 Task: Experiment with the "Phaser" effect on a white noise sample for a sweeping effect.
Action: Mouse moved to (259, 1)
Screenshot: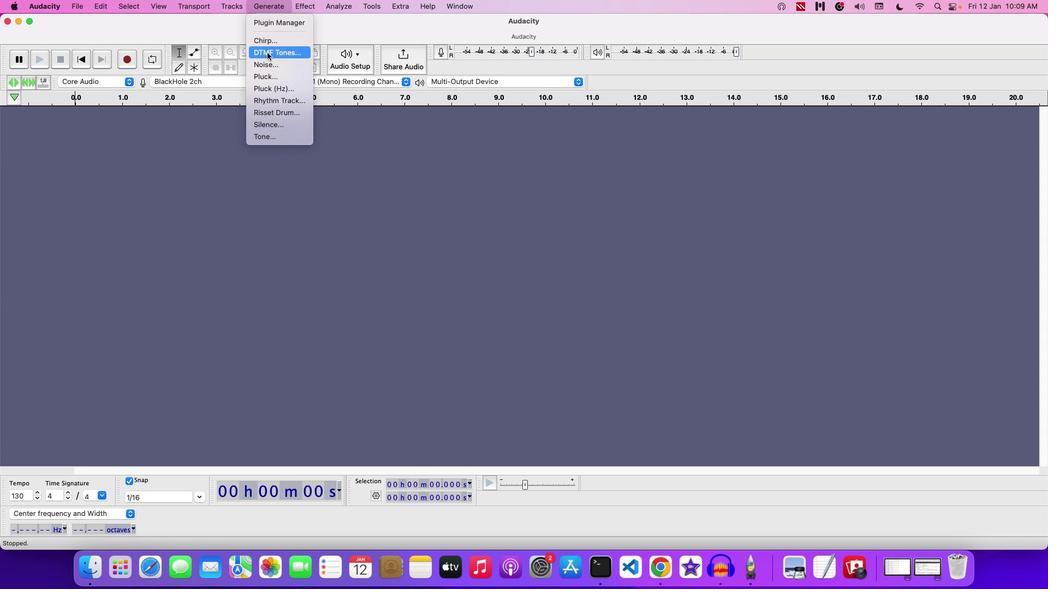 
Action: Mouse pressed left at (259, 1)
Screenshot: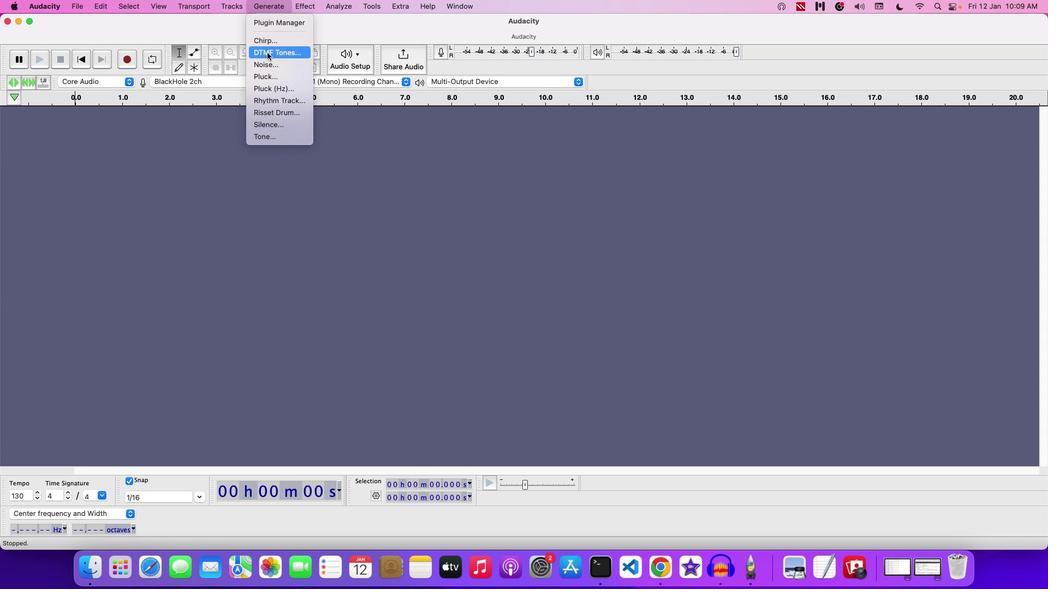 
Action: Mouse moved to (271, 66)
Screenshot: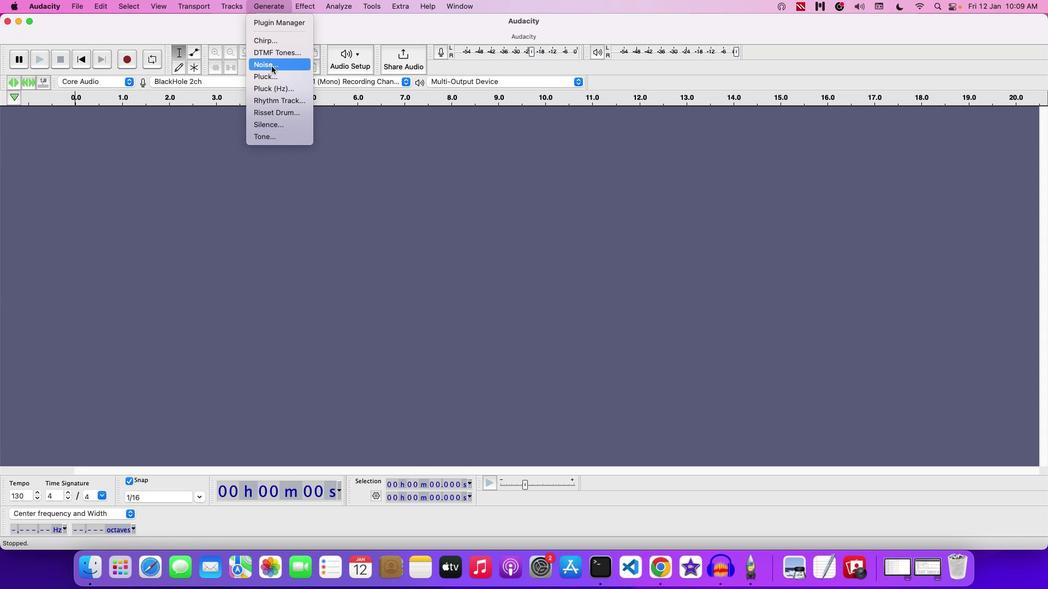
Action: Mouse pressed left at (271, 66)
Screenshot: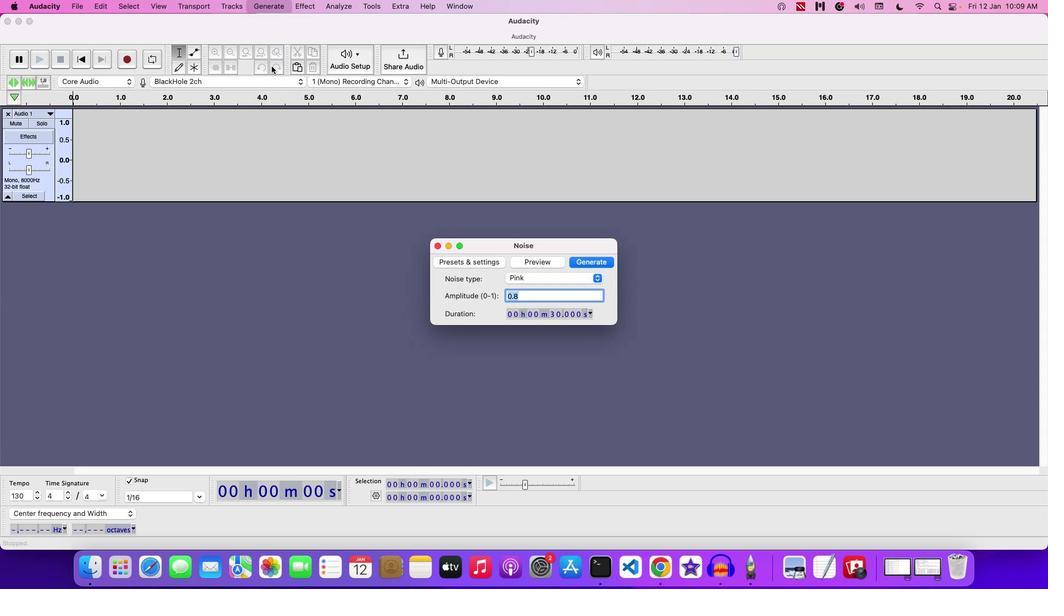 
Action: Mouse moved to (539, 277)
Screenshot: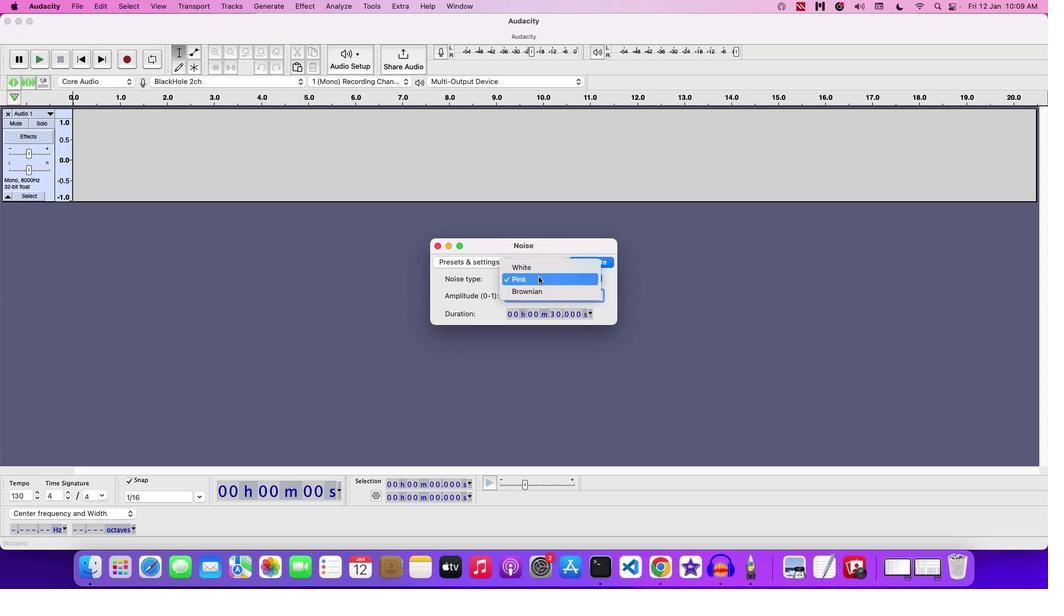 
Action: Mouse pressed left at (539, 277)
Screenshot: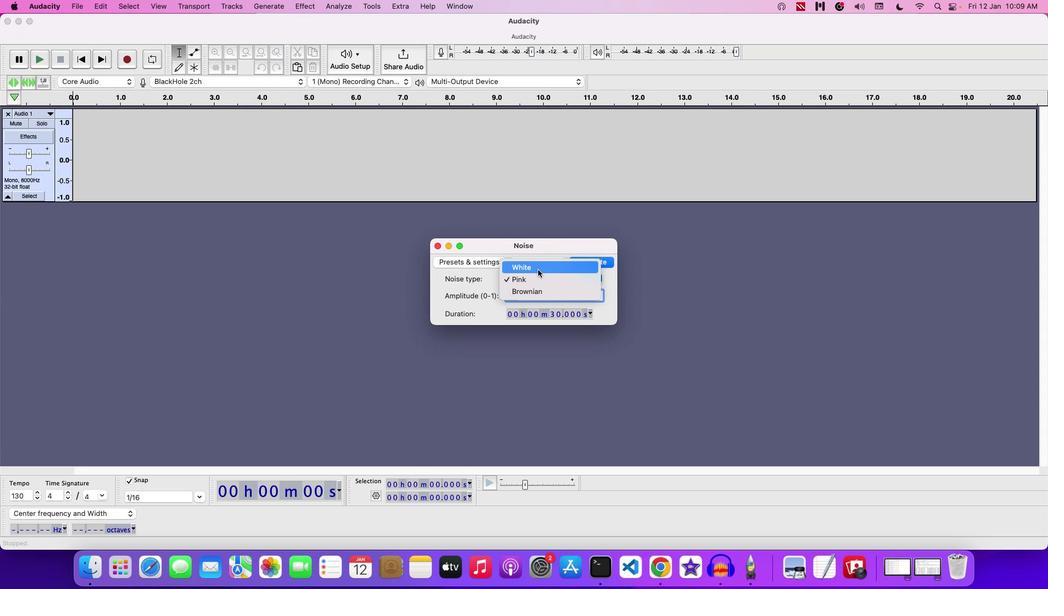 
Action: Mouse moved to (538, 269)
Screenshot: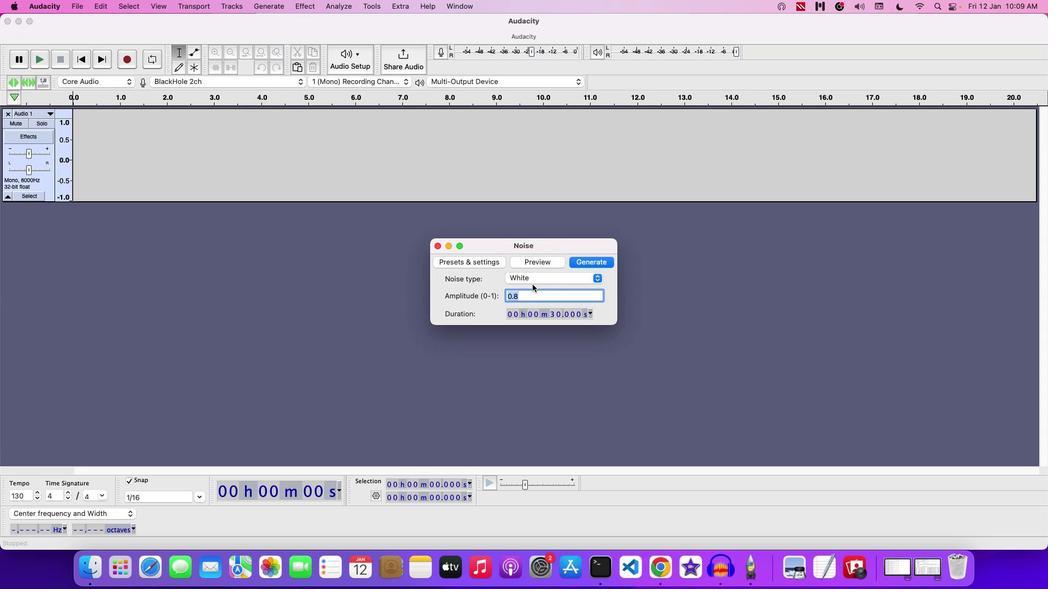 
Action: Mouse pressed left at (538, 269)
Screenshot: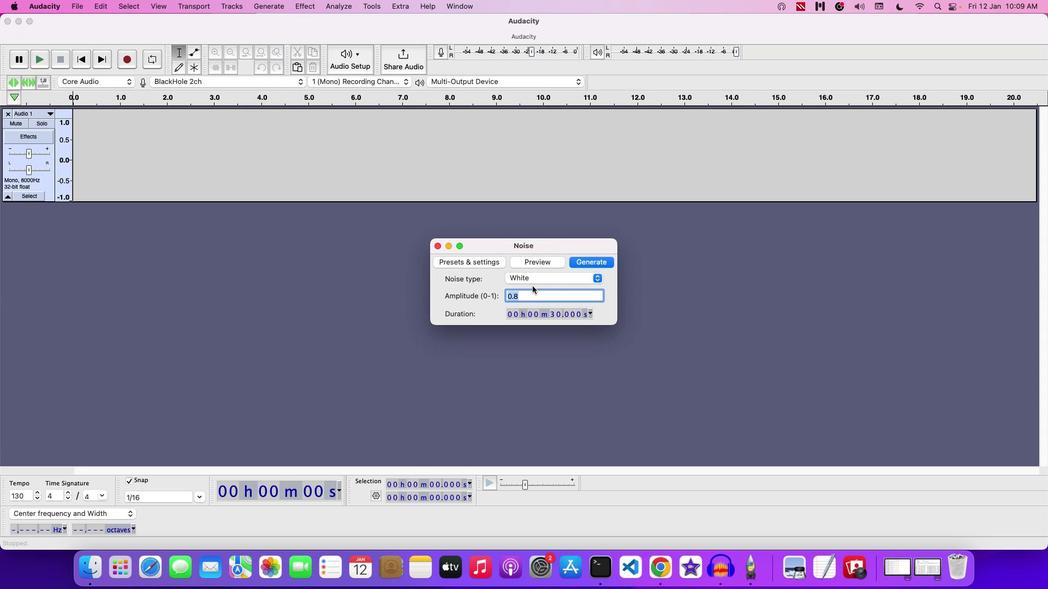 
Action: Mouse moved to (590, 264)
Screenshot: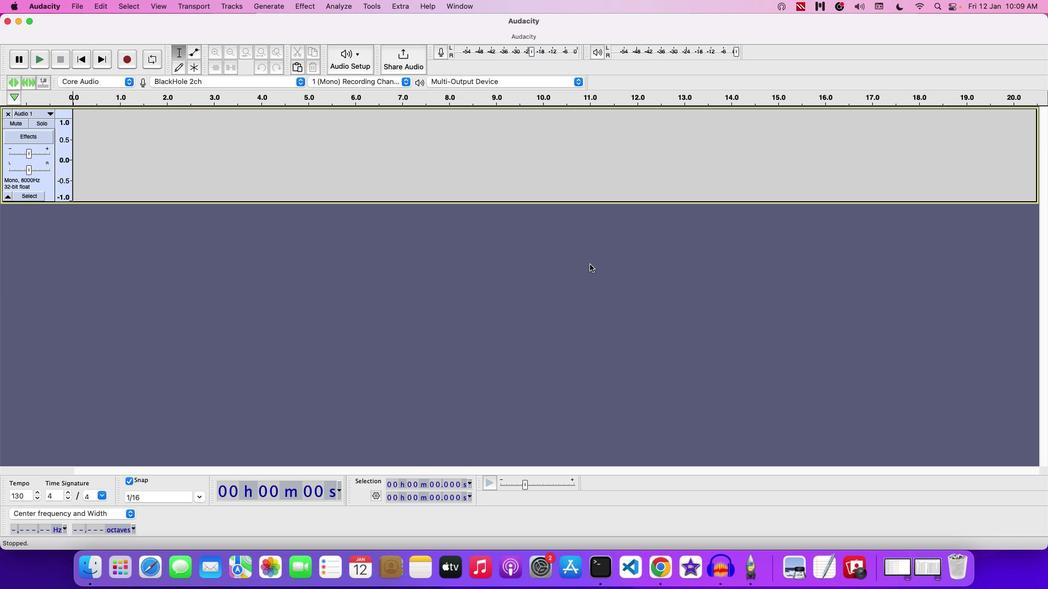 
Action: Mouse pressed left at (590, 264)
Screenshot: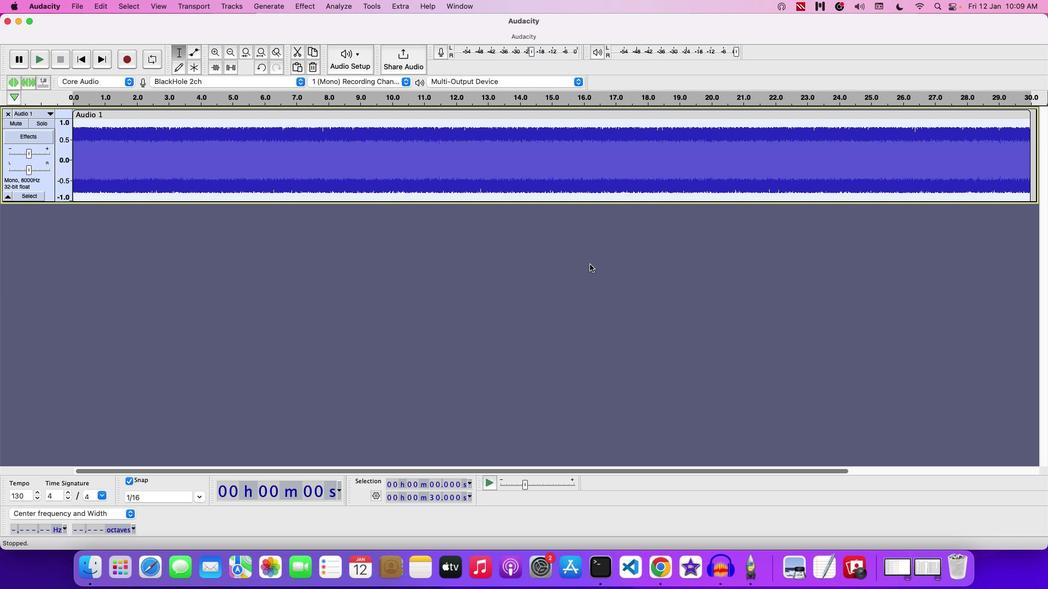 
Action: Mouse moved to (22, 151)
Screenshot: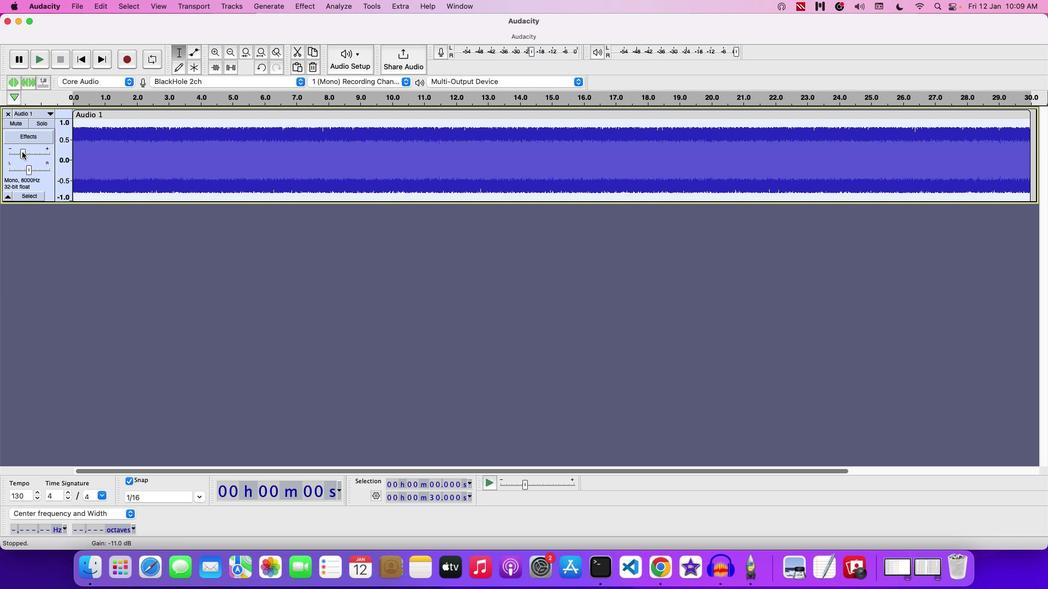
Action: Mouse pressed left at (22, 151)
Screenshot: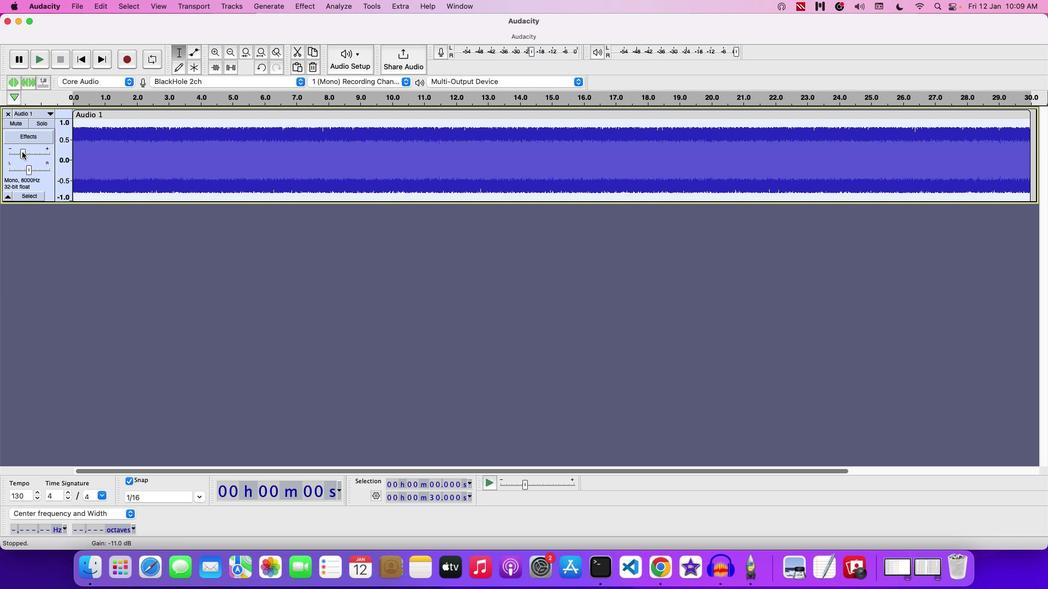 
Action: Mouse moved to (22, 151)
Screenshot: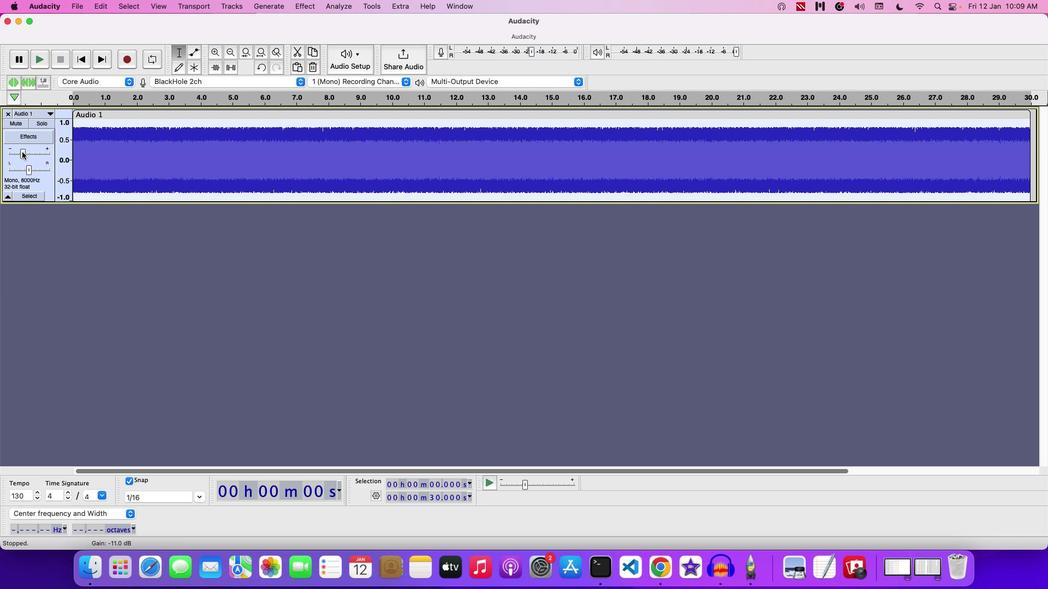 
Action: Key pressed Key.spaceKey.space
Screenshot: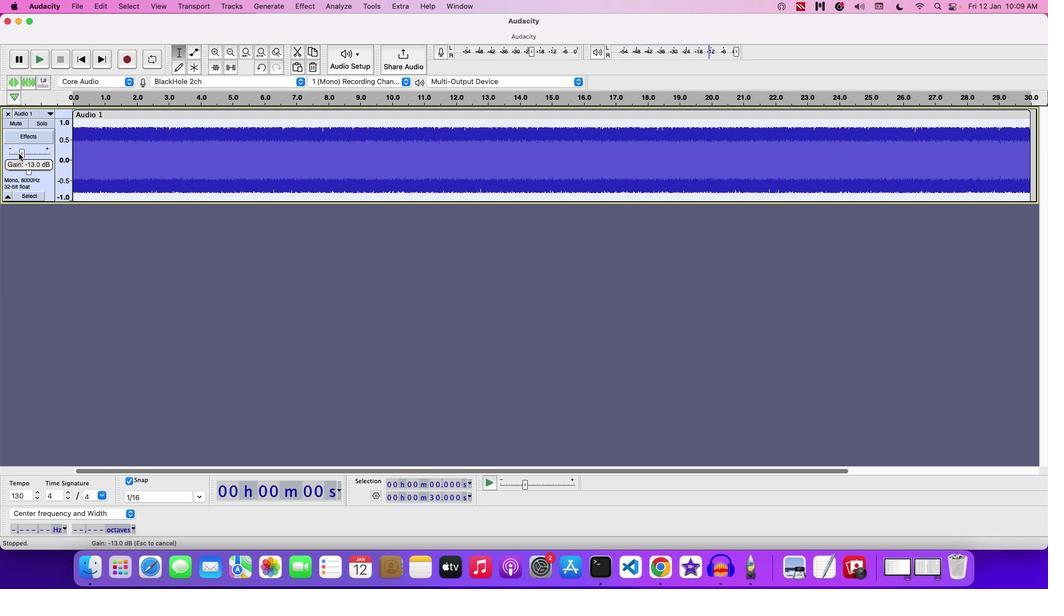 
Action: Mouse pressed left at (22, 151)
Screenshot: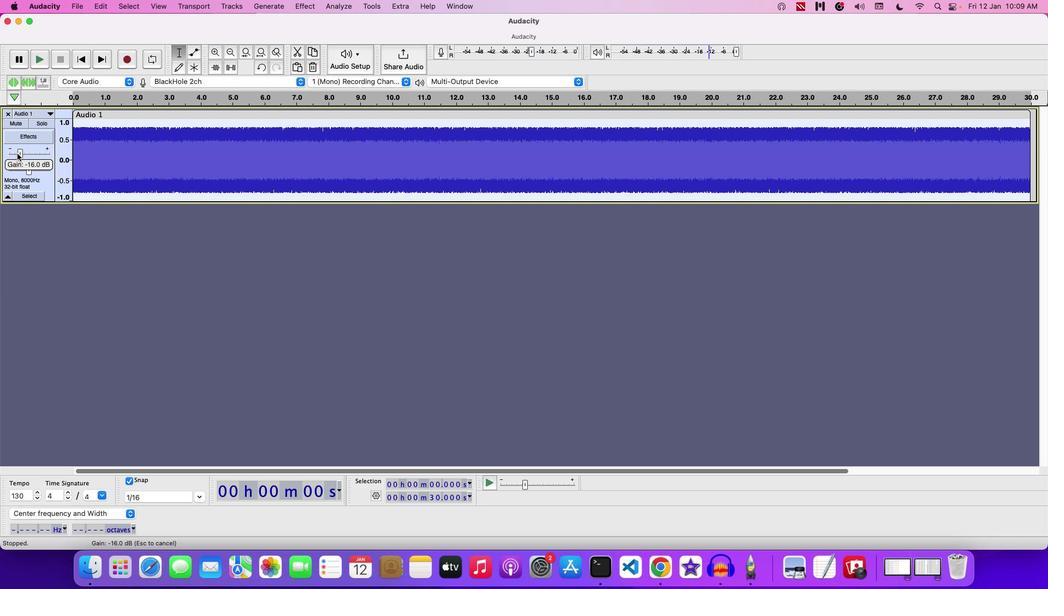 
Action: Mouse moved to (16, 154)
Screenshot: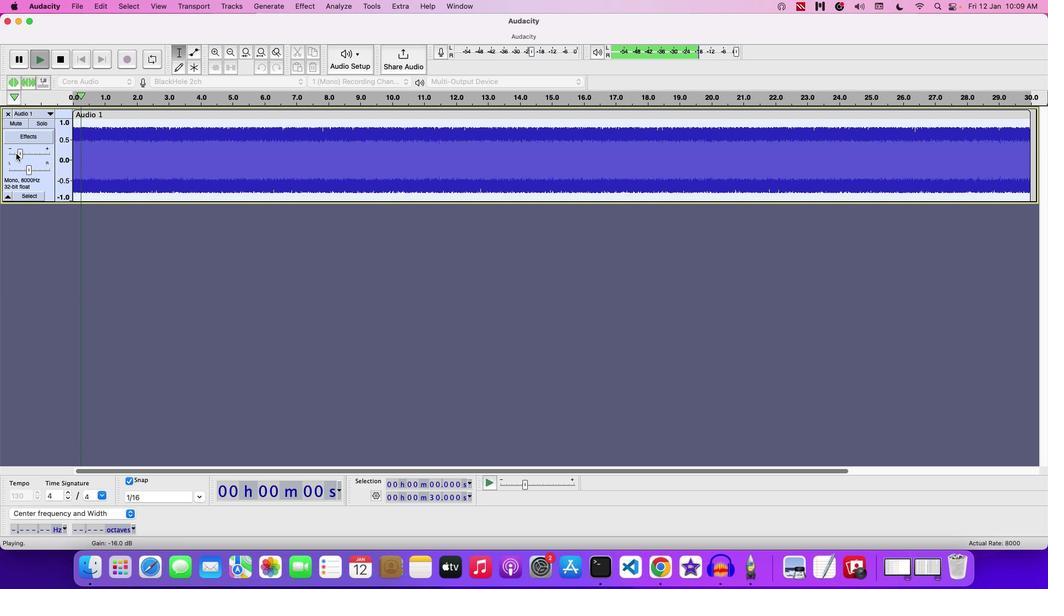 
Action: Key pressed Key.space
Screenshot: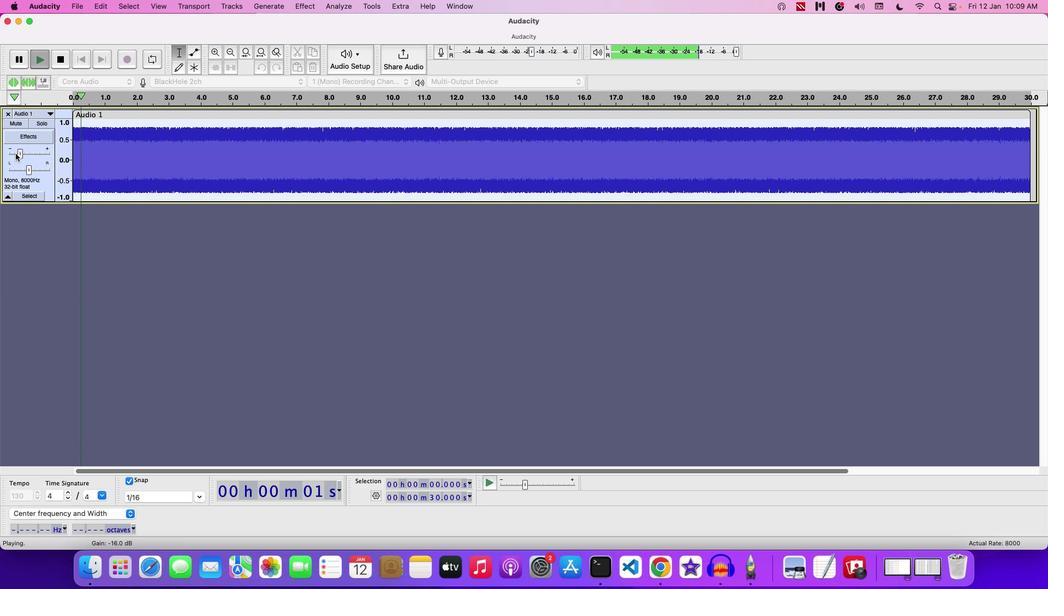 
Action: Mouse moved to (17, 152)
Screenshot: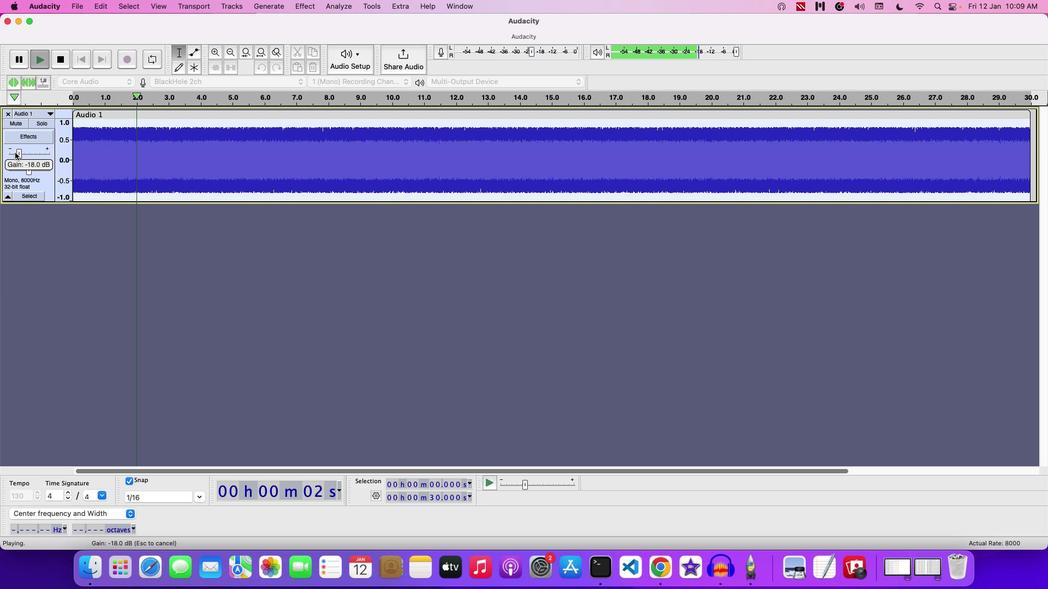 
Action: Mouse pressed left at (17, 152)
Screenshot: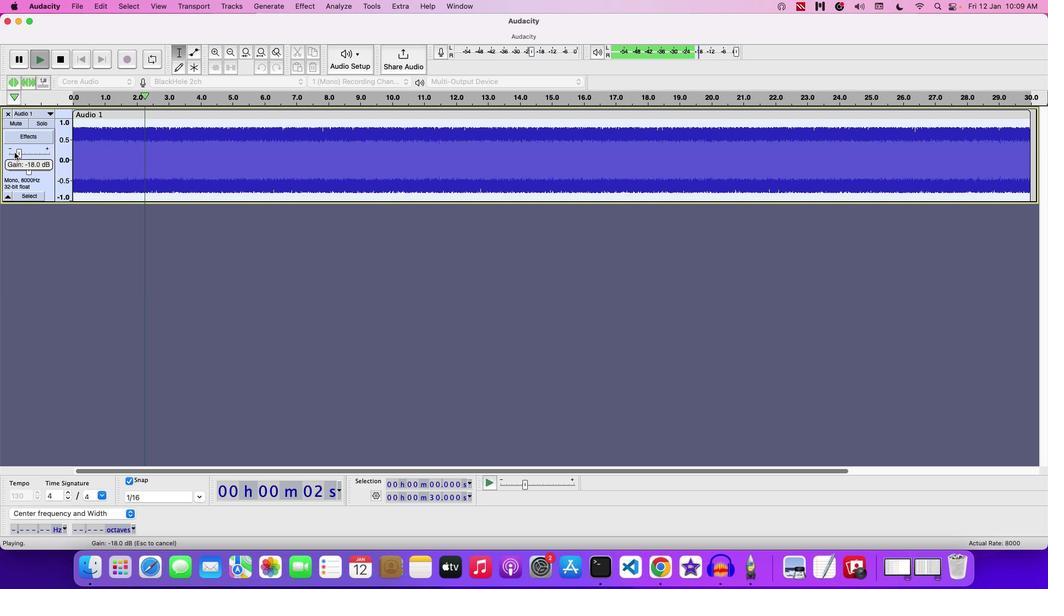 
Action: Mouse moved to (135, 160)
Screenshot: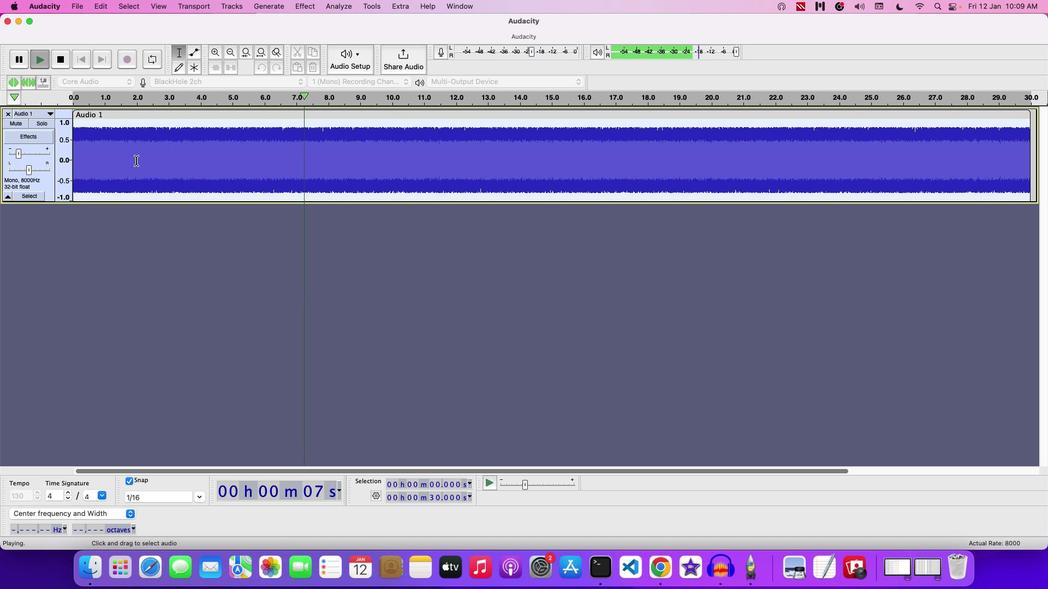 
Action: Mouse pressed left at (135, 160)
Screenshot: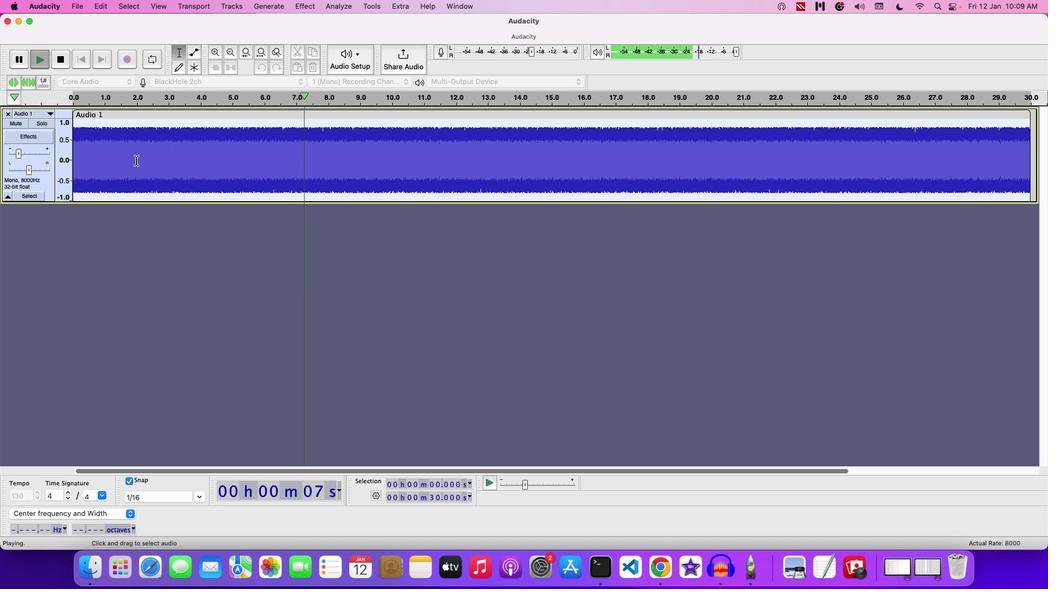 
Action: Mouse pressed left at (135, 160)
Screenshot: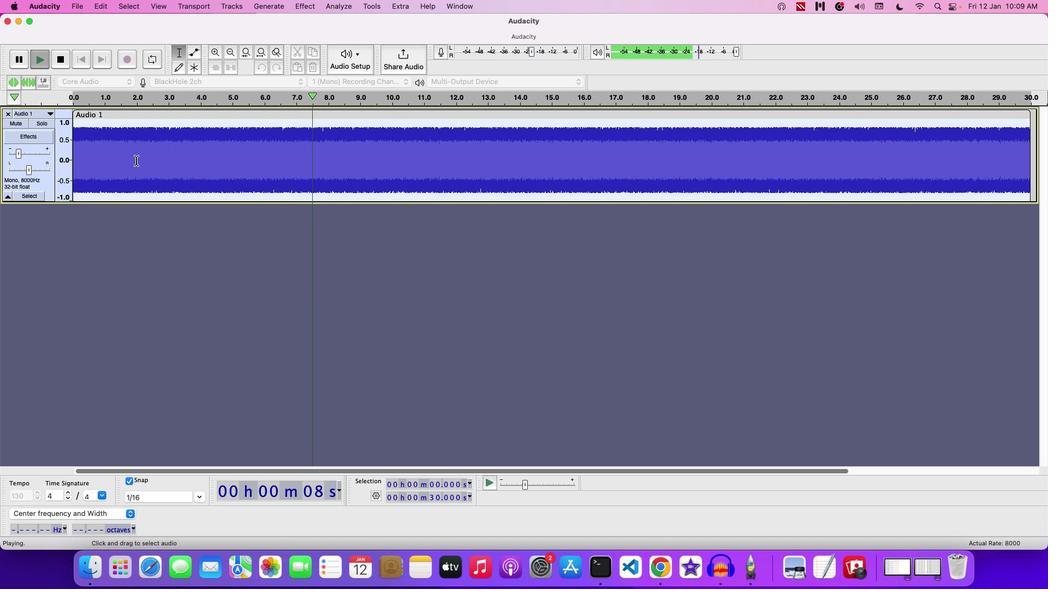 
Action: Key pressed Key.space
Screenshot: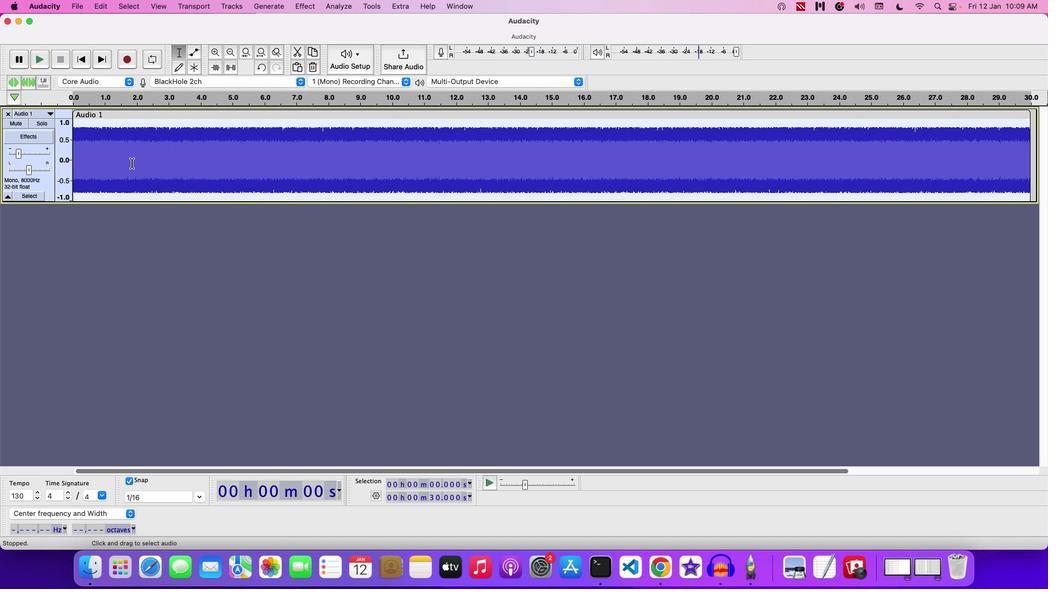 
Action: Mouse moved to (304, 4)
Screenshot: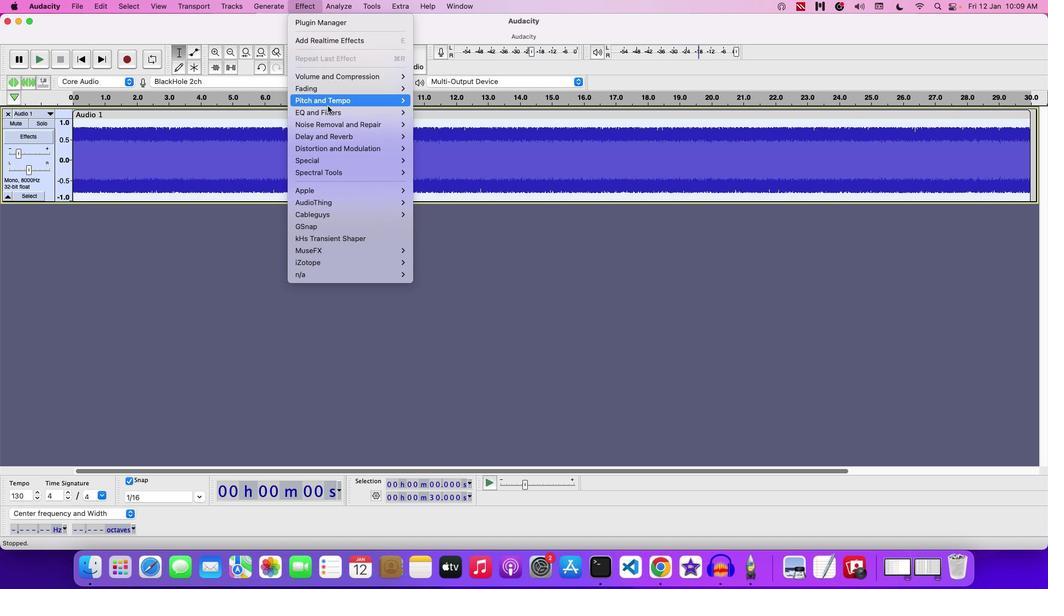 
Action: Mouse pressed left at (304, 4)
Screenshot: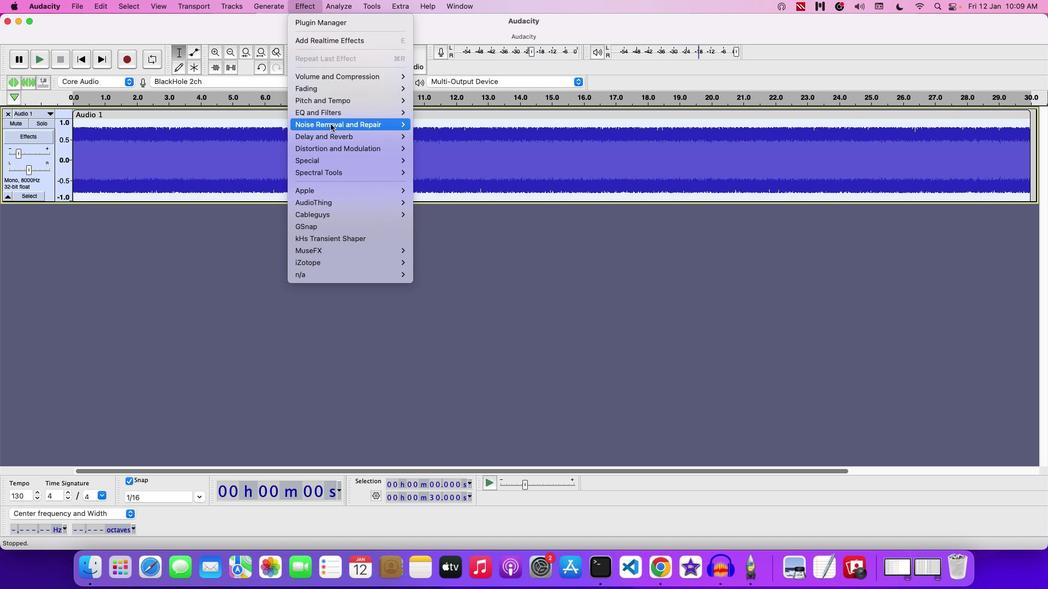 
Action: Mouse moved to (439, 157)
Screenshot: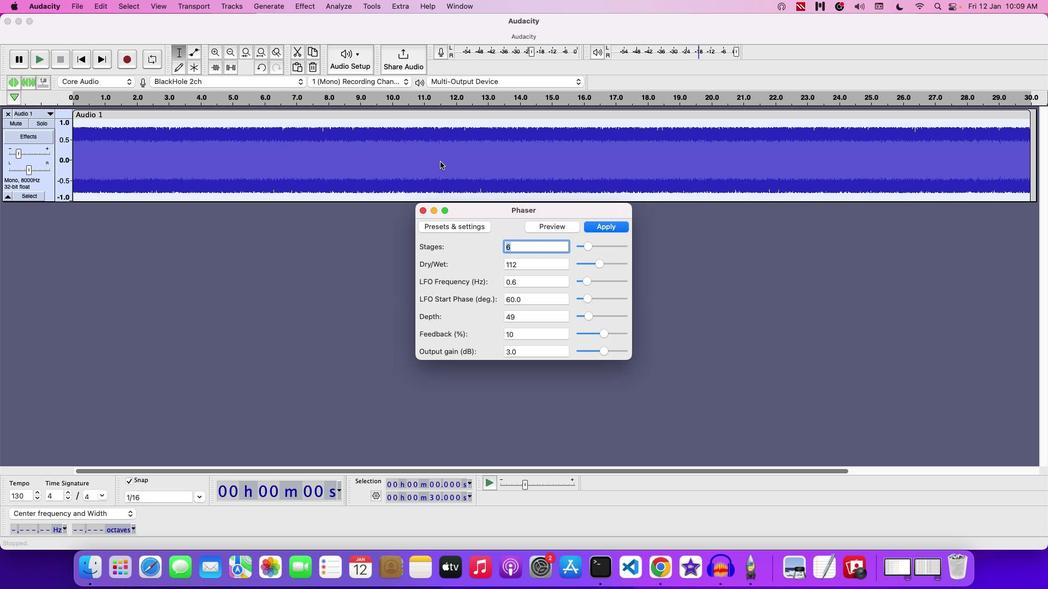 
Action: Mouse pressed left at (439, 157)
Screenshot: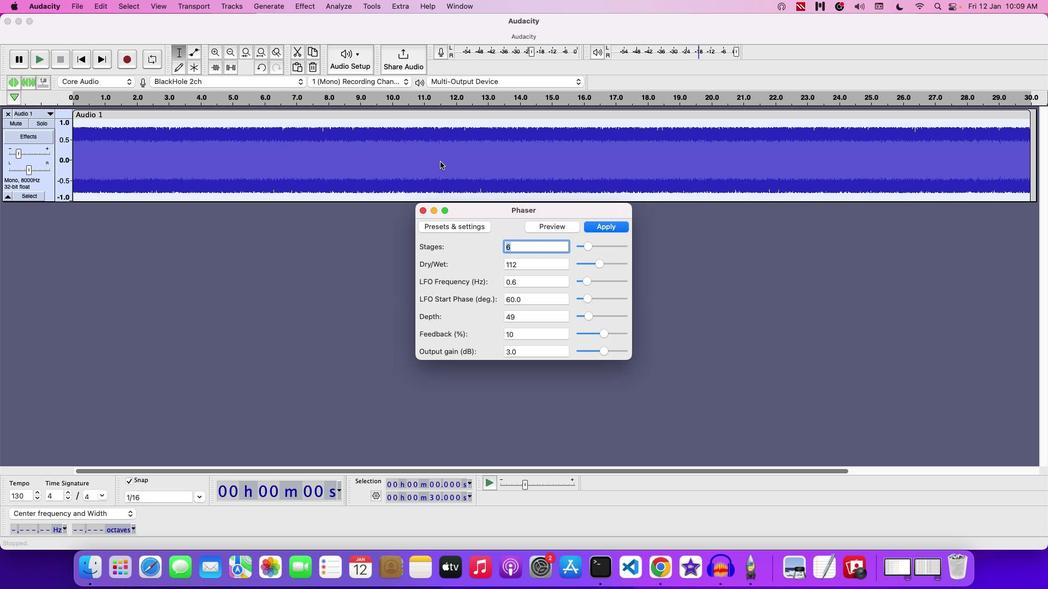 
Action: Mouse moved to (588, 247)
Screenshot: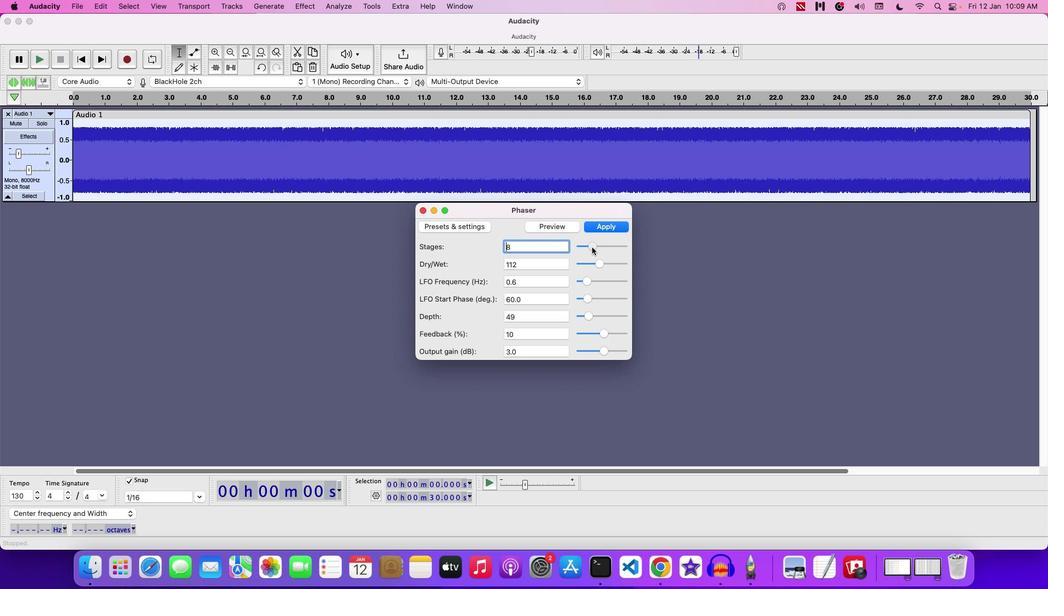 
Action: Mouse pressed left at (588, 247)
Screenshot: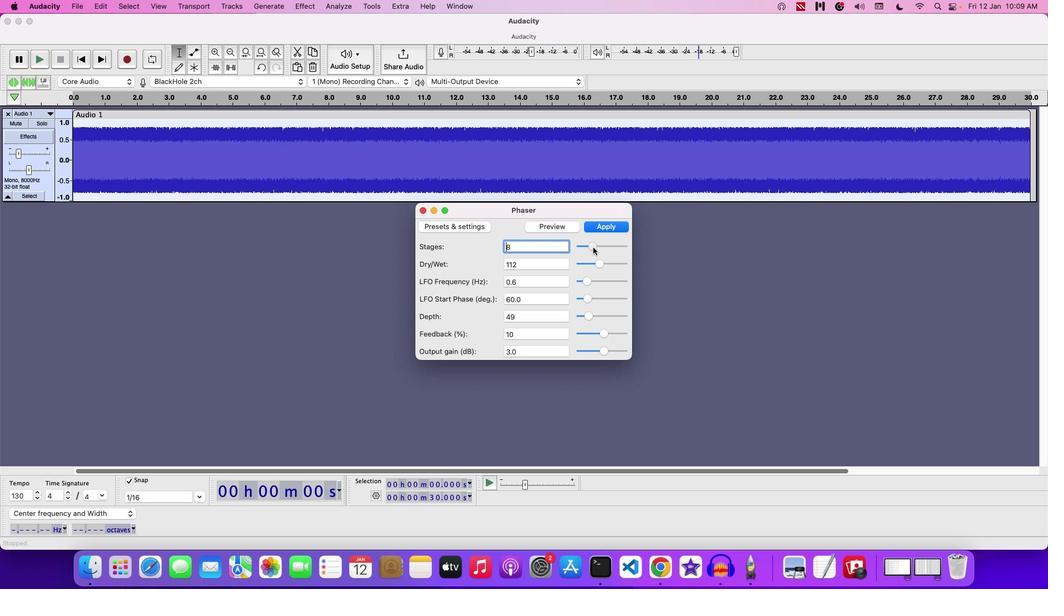 
Action: Mouse moved to (568, 223)
Screenshot: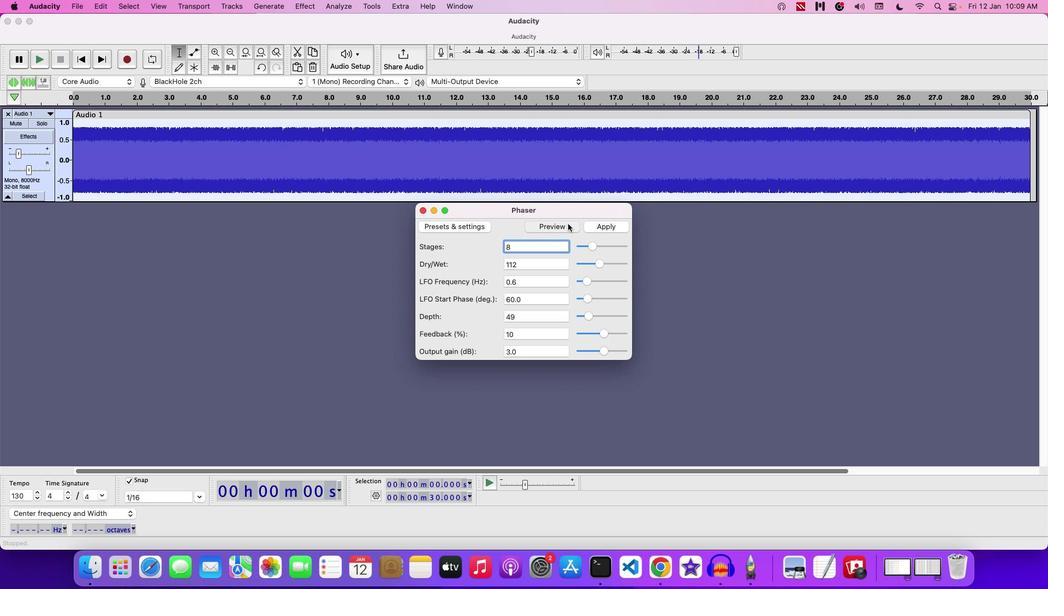 
Action: Mouse pressed left at (568, 223)
Screenshot: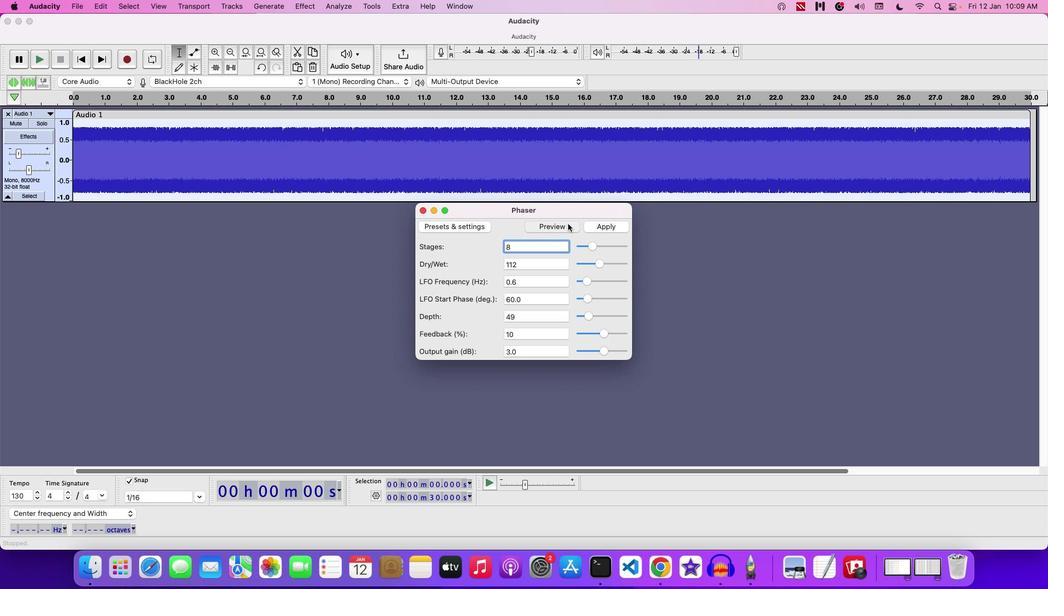 
Action: Mouse moved to (540, 322)
Screenshot: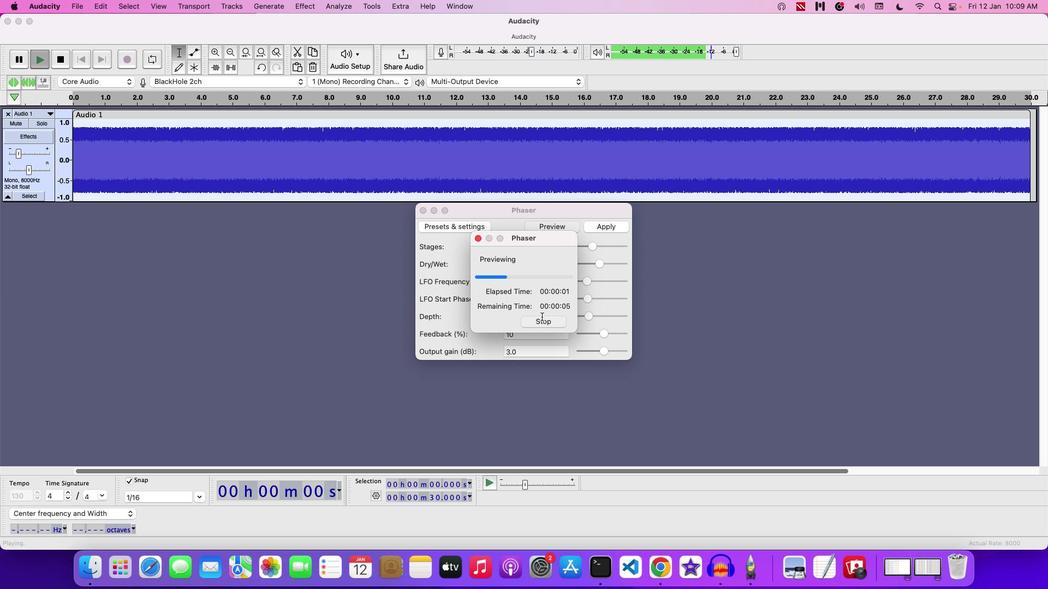 
Action: Mouse pressed left at (540, 322)
Screenshot: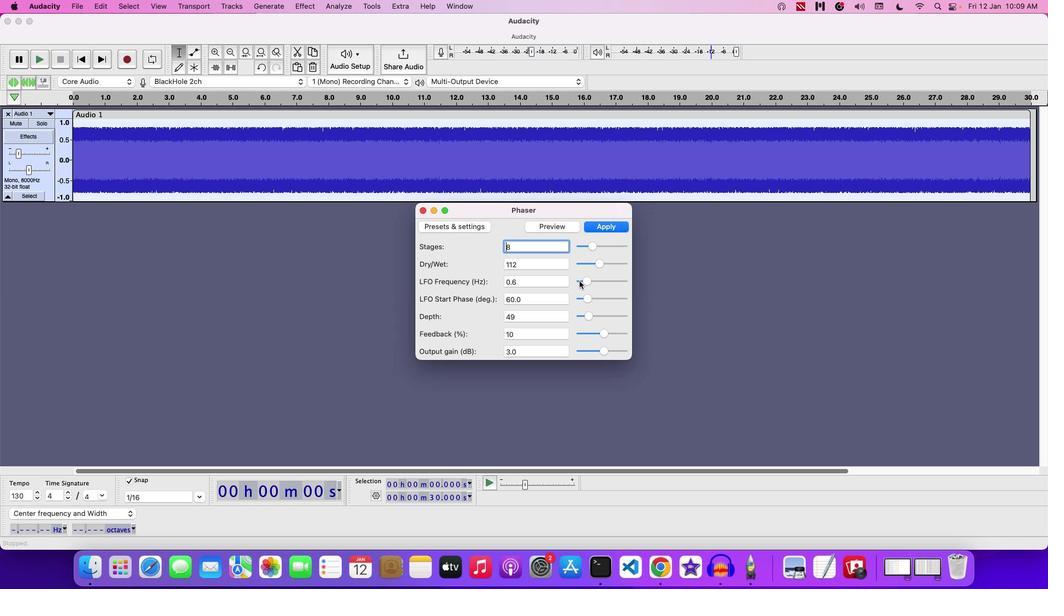 
Action: Mouse moved to (592, 351)
Screenshot: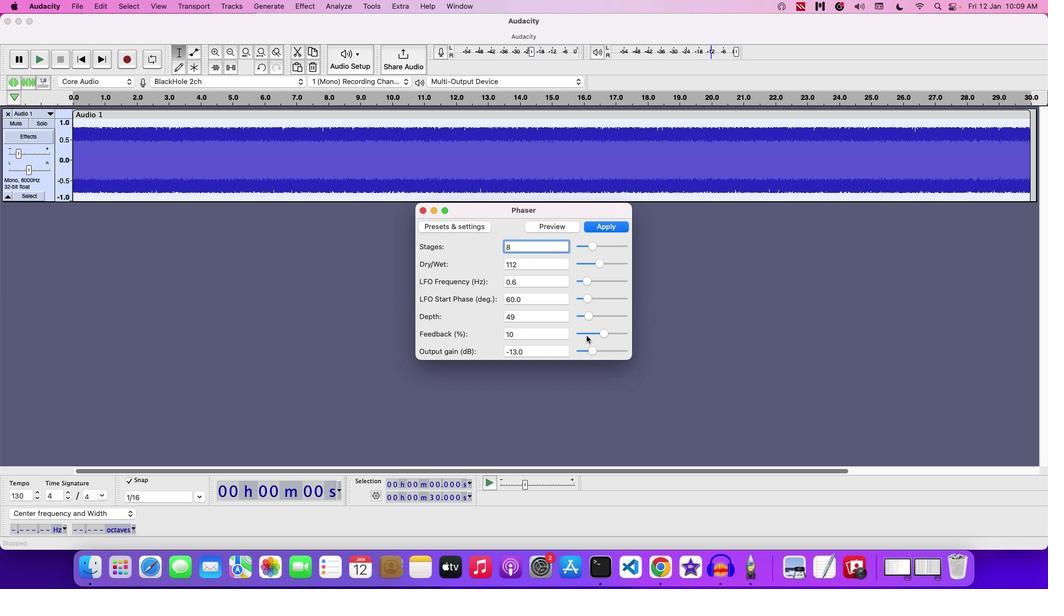 
Action: Mouse pressed left at (592, 351)
Screenshot: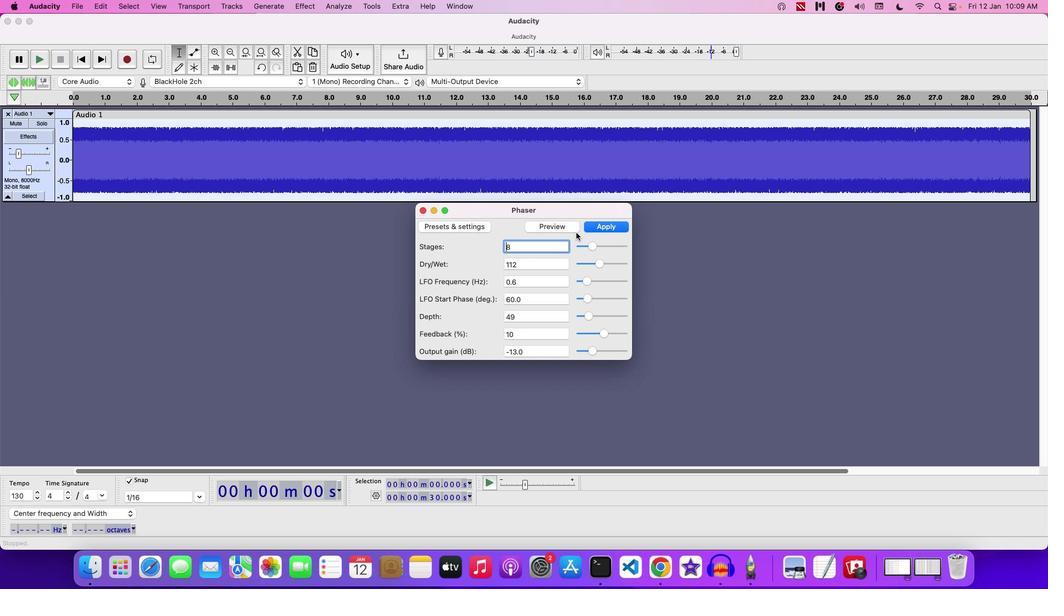 
Action: Mouse moved to (574, 223)
Screenshot: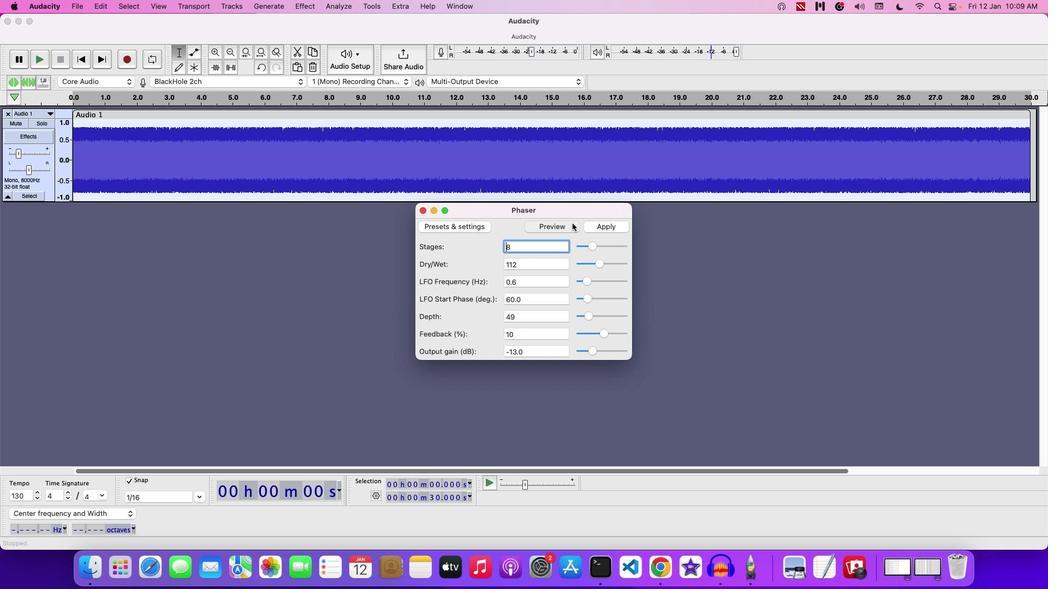 
Action: Mouse pressed left at (574, 223)
Screenshot: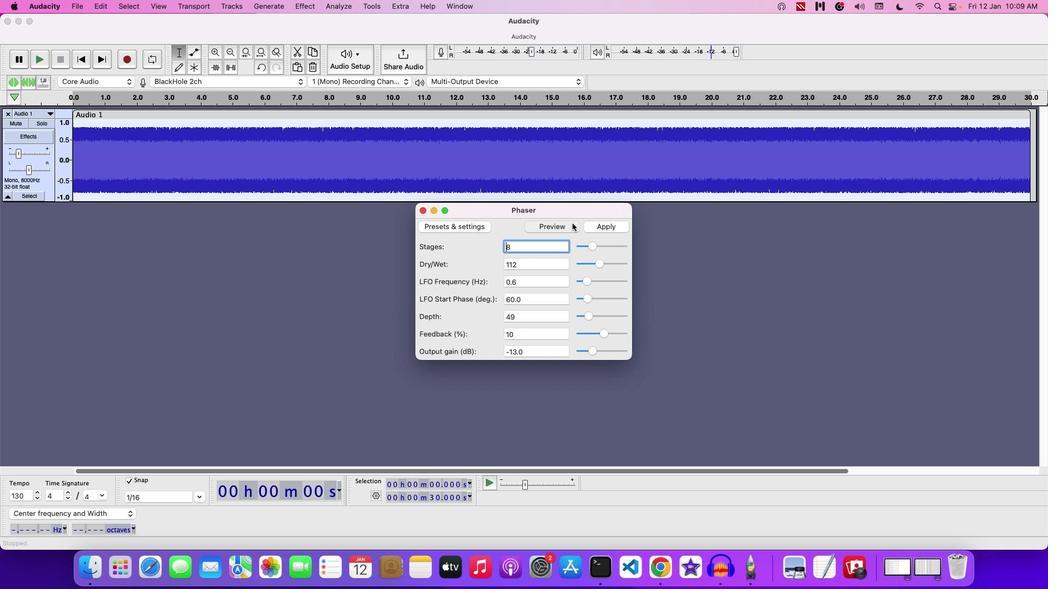 
Action: Mouse moved to (545, 321)
Screenshot: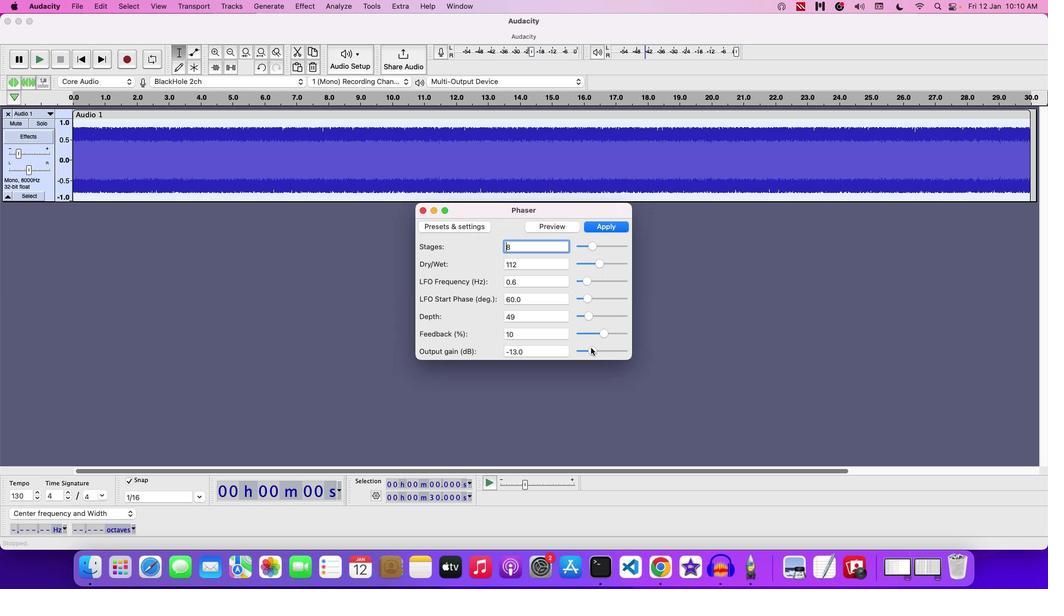 
Action: Mouse pressed left at (545, 321)
Screenshot: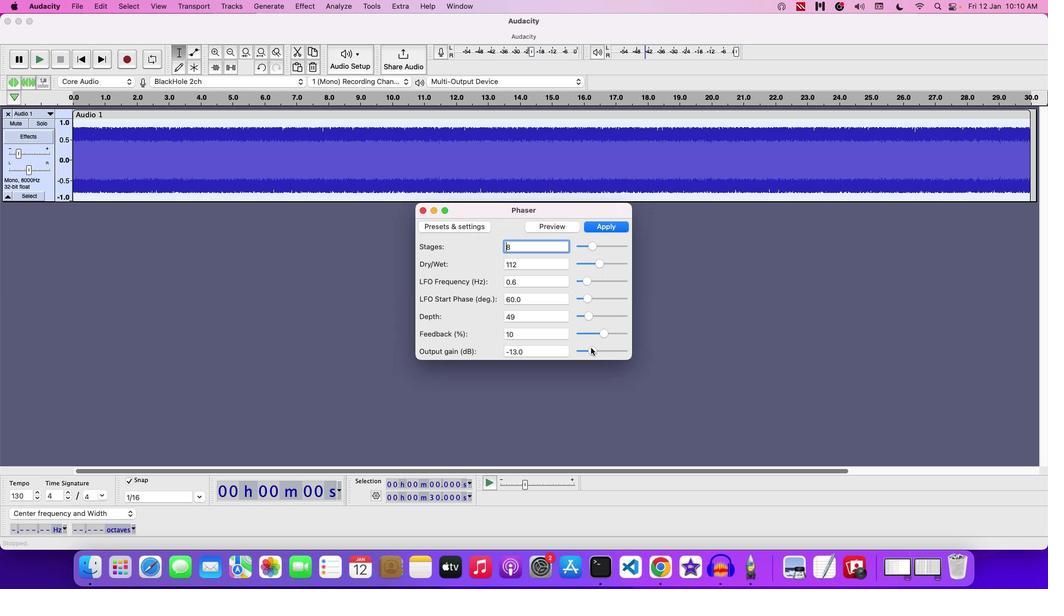 
Action: Mouse moved to (592, 348)
Screenshot: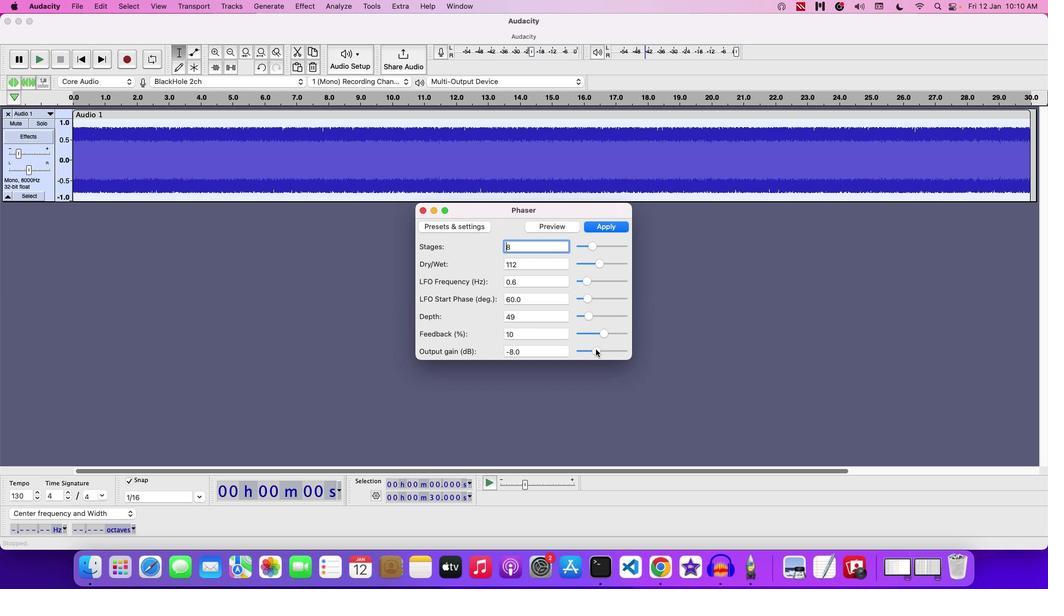 
Action: Mouse pressed left at (592, 348)
Screenshot: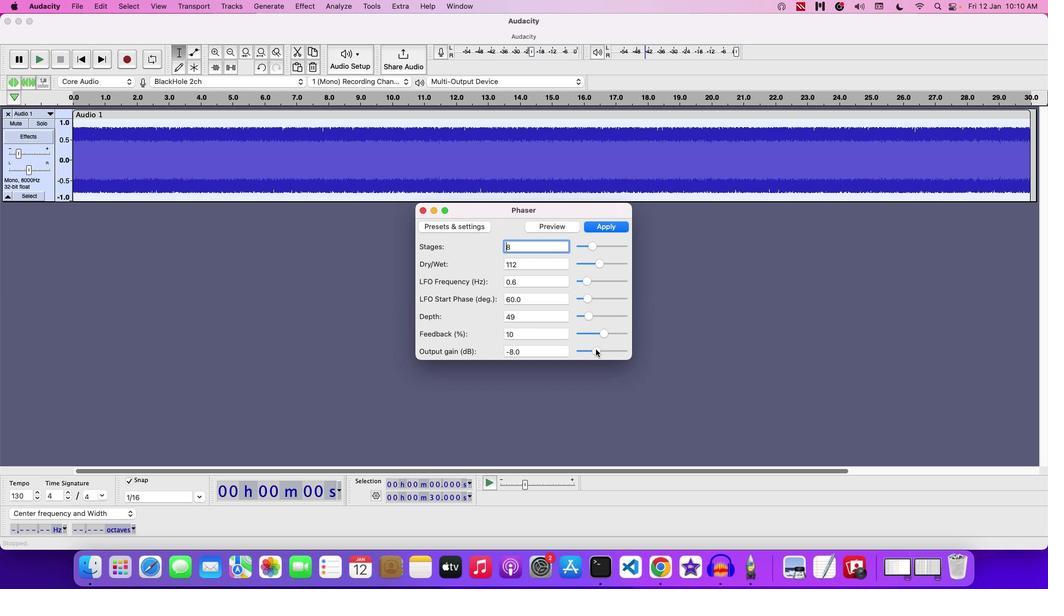 
Action: Mouse moved to (571, 225)
Screenshot: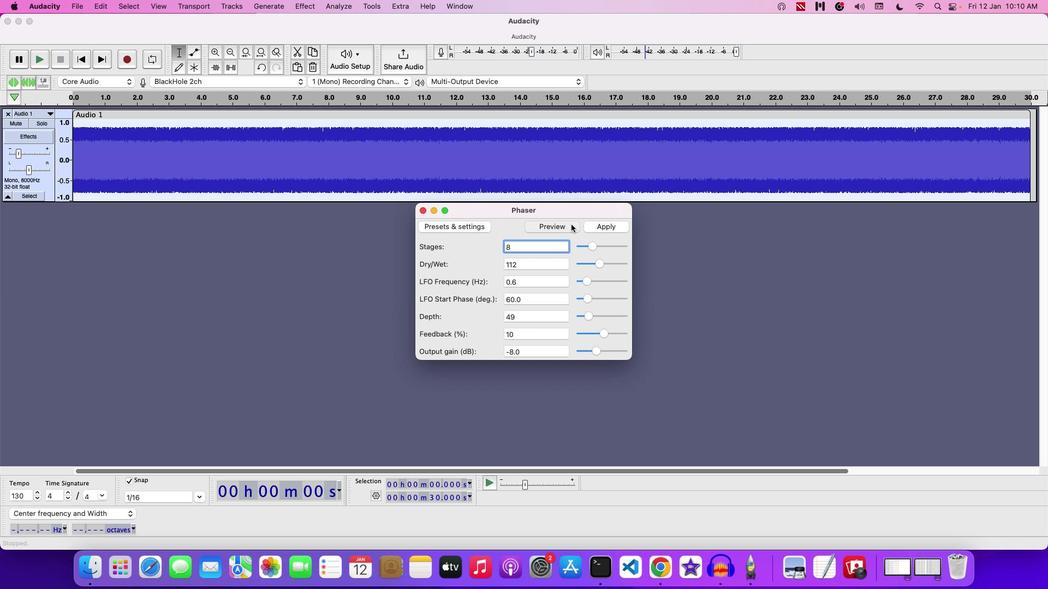 
Action: Mouse pressed left at (571, 225)
Screenshot: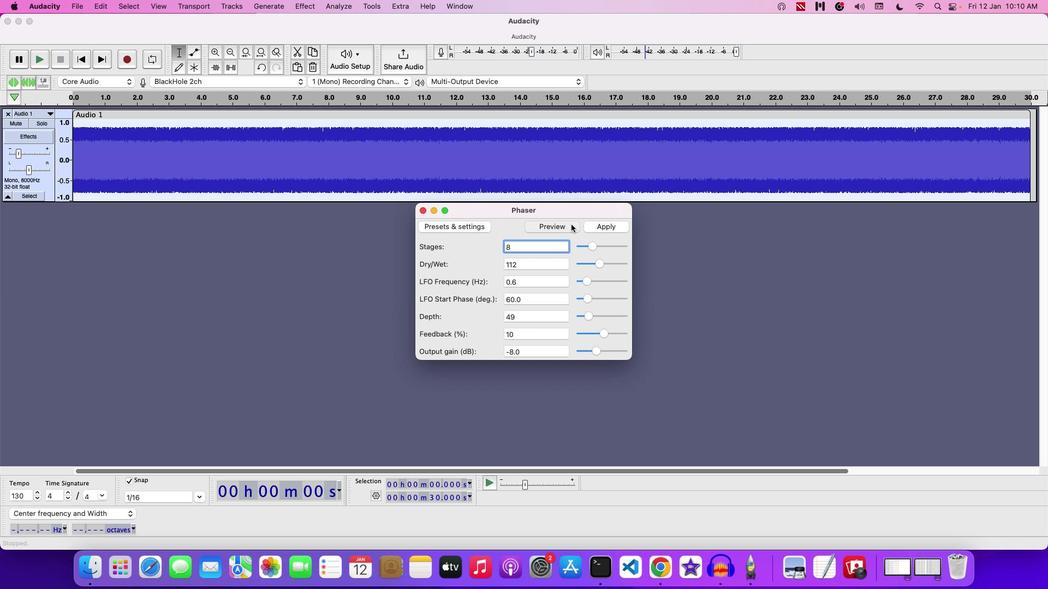
Action: Mouse moved to (601, 263)
Screenshot: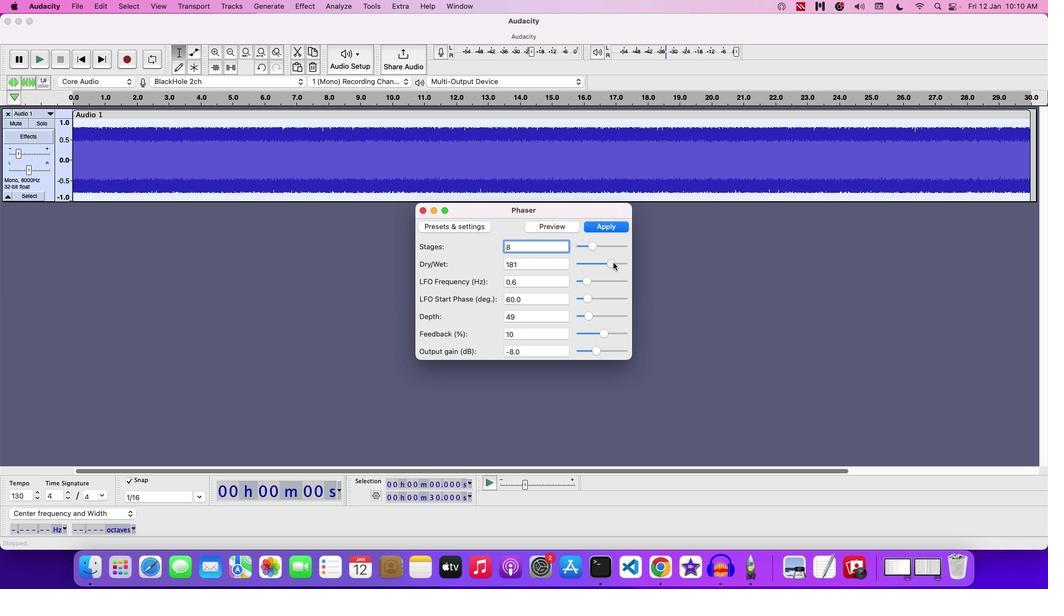 
Action: Mouse pressed left at (601, 263)
Screenshot: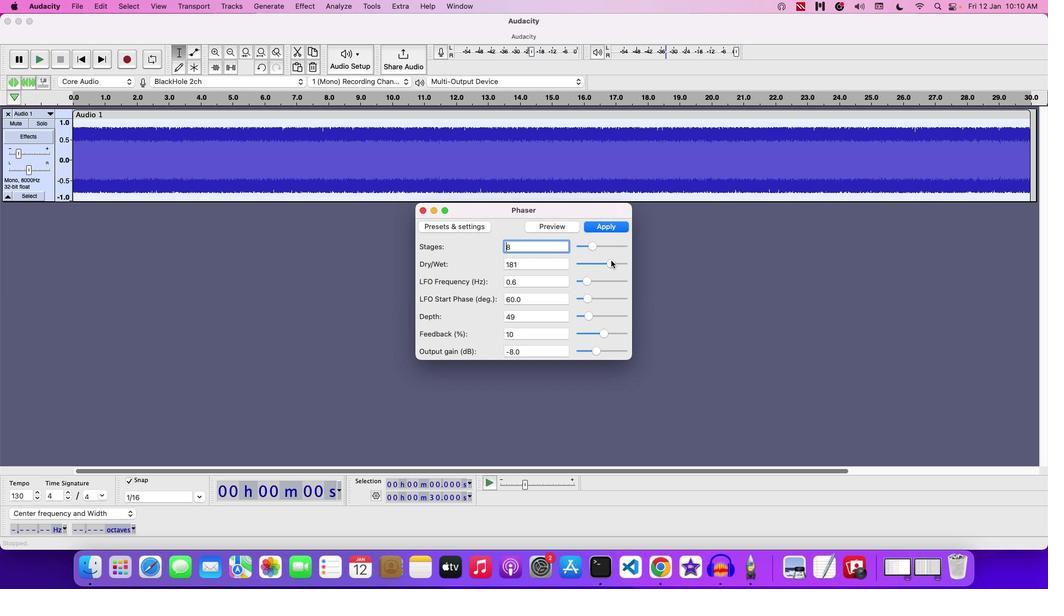 
Action: Mouse moved to (557, 223)
Screenshot: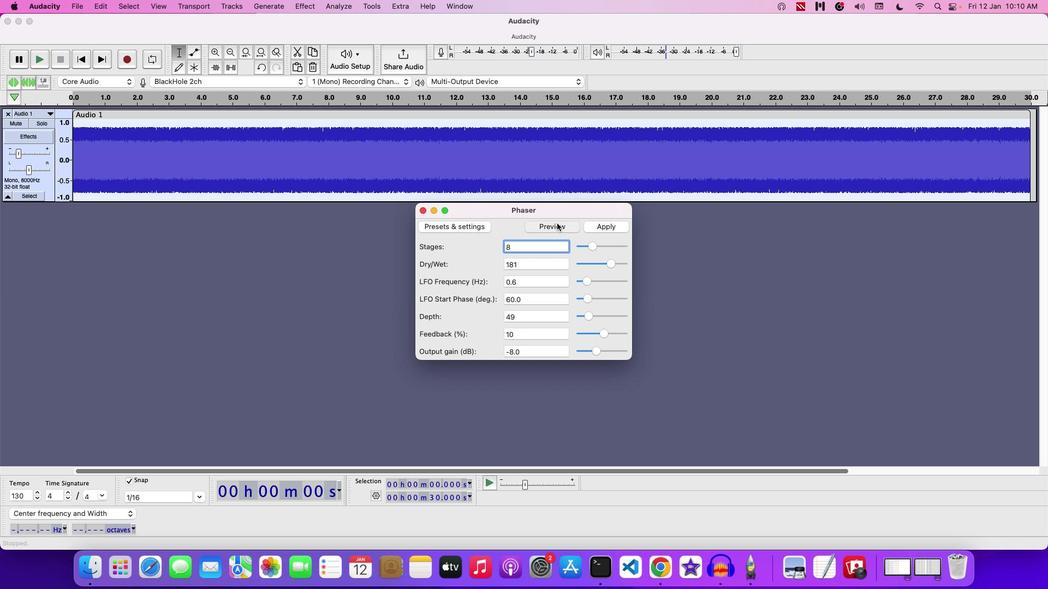 
Action: Mouse pressed left at (557, 223)
Screenshot: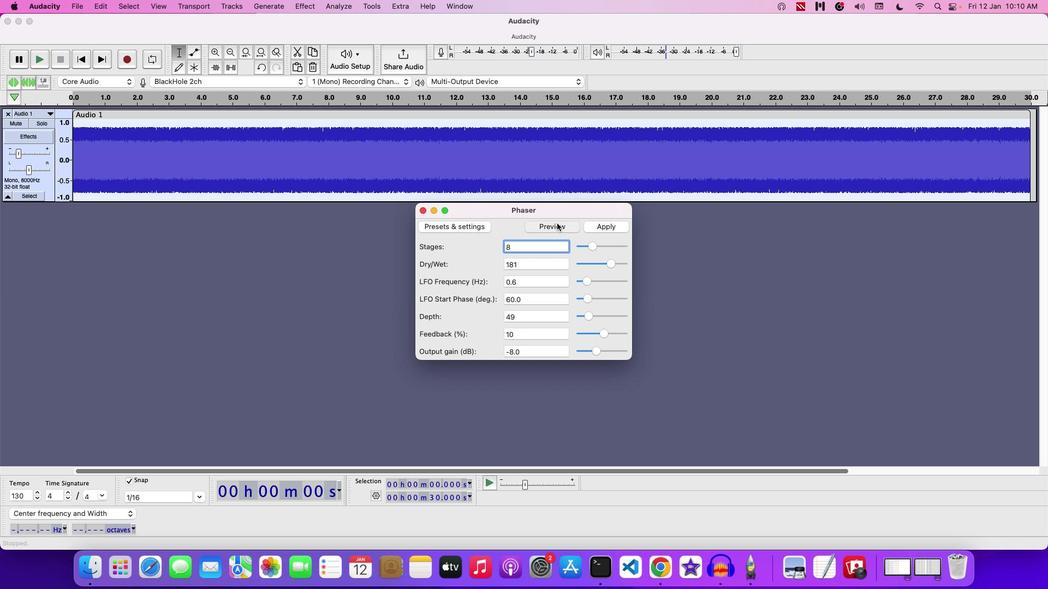 
Action: Mouse moved to (547, 322)
Screenshot: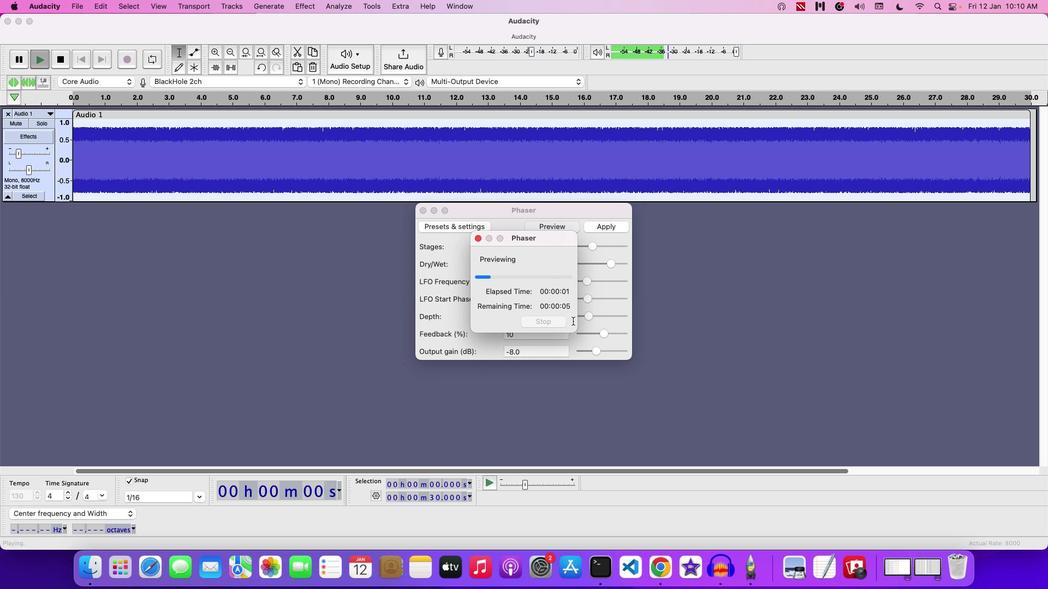 
Action: Mouse pressed left at (547, 322)
Screenshot: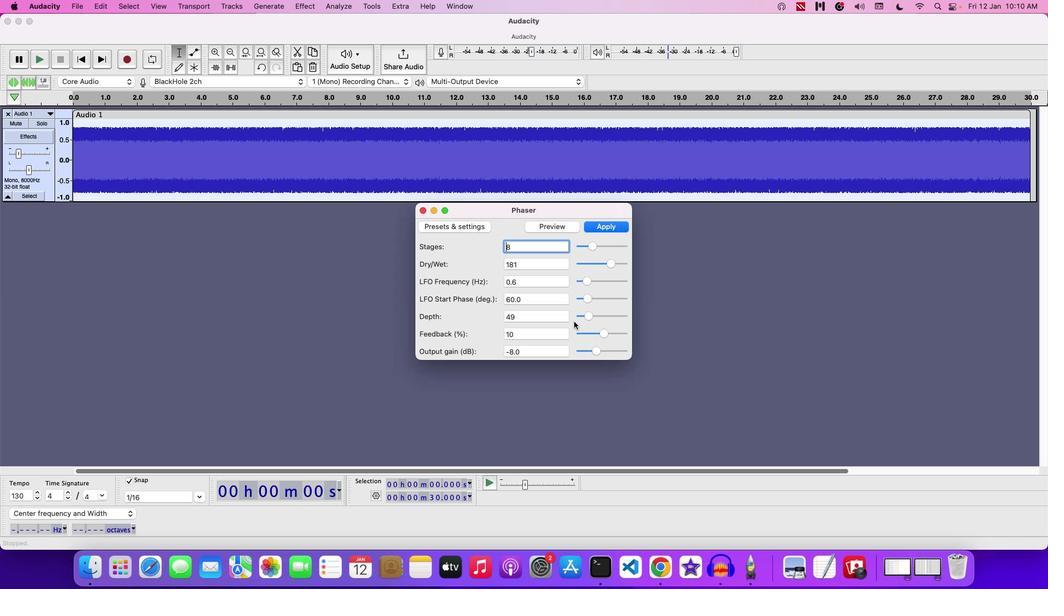 
Action: Mouse moved to (588, 317)
Screenshot: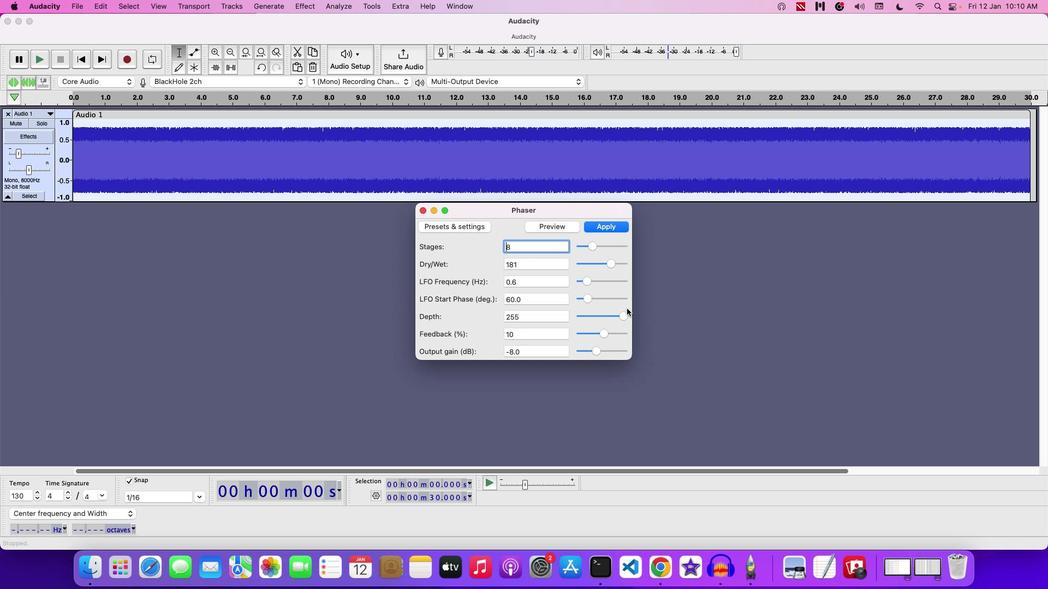 
Action: Mouse pressed left at (588, 317)
Screenshot: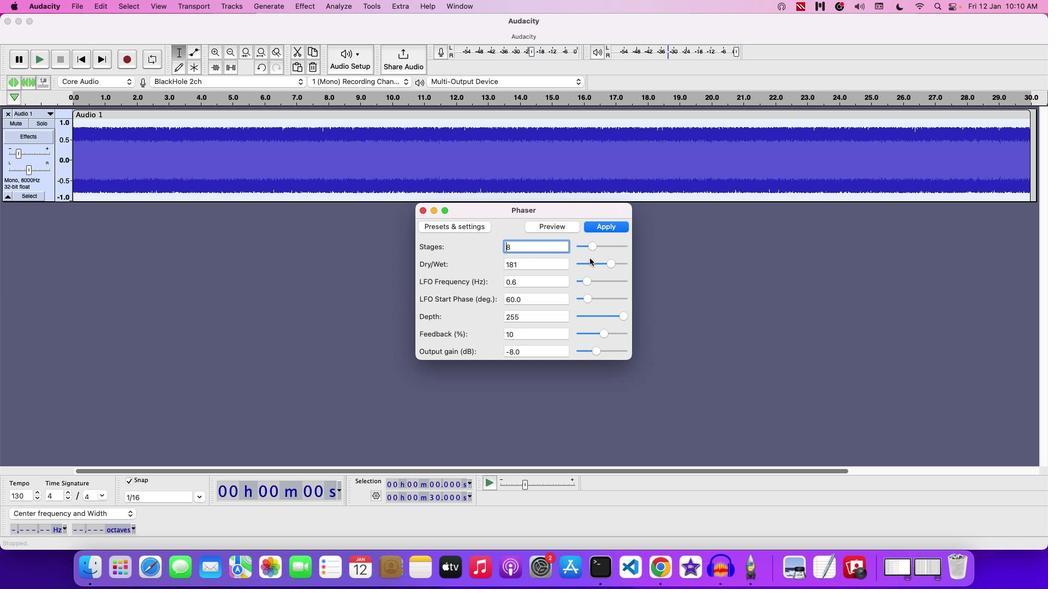
Action: Mouse moved to (566, 217)
Screenshot: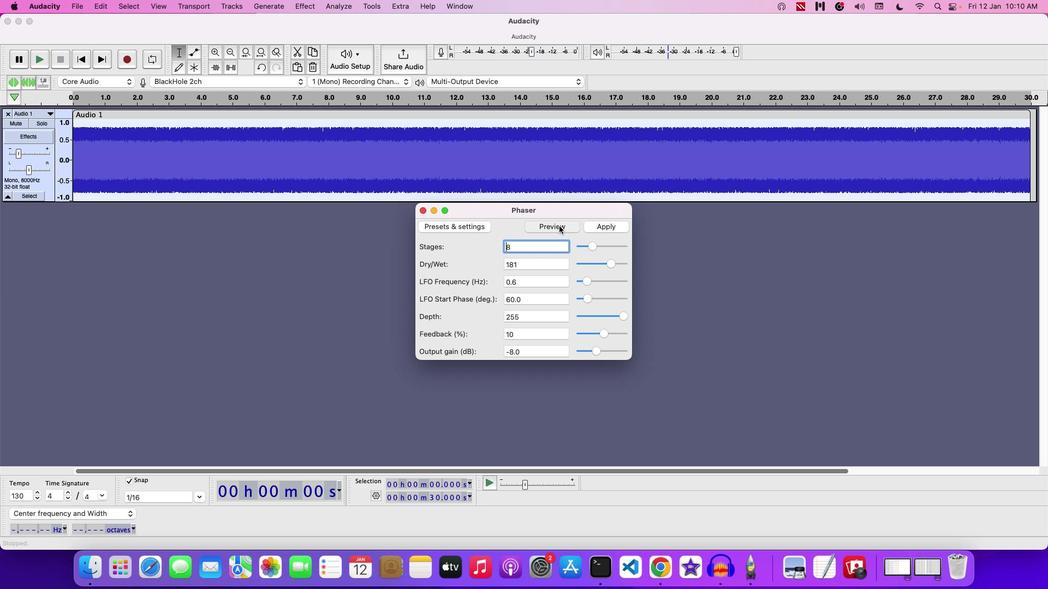 
Action: Mouse pressed left at (566, 217)
Screenshot: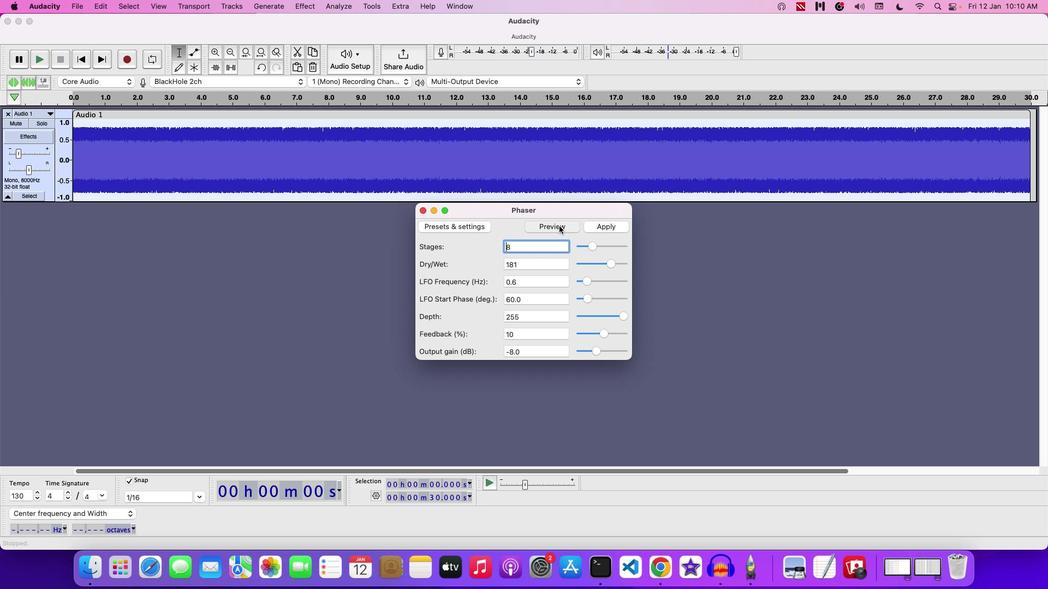 
Action: Mouse moved to (559, 226)
Screenshot: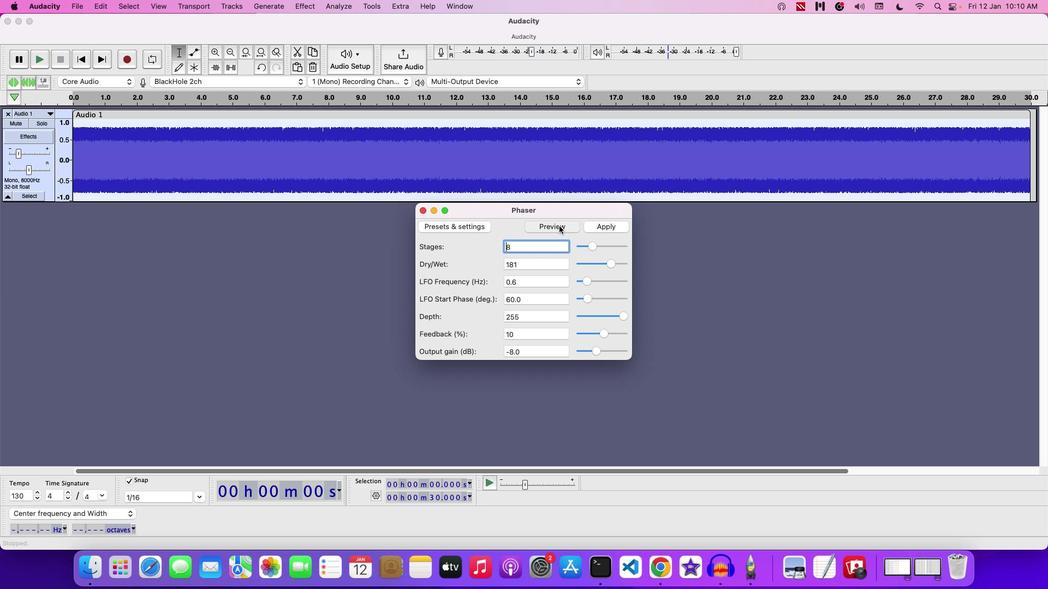 
Action: Mouse pressed left at (559, 226)
Screenshot: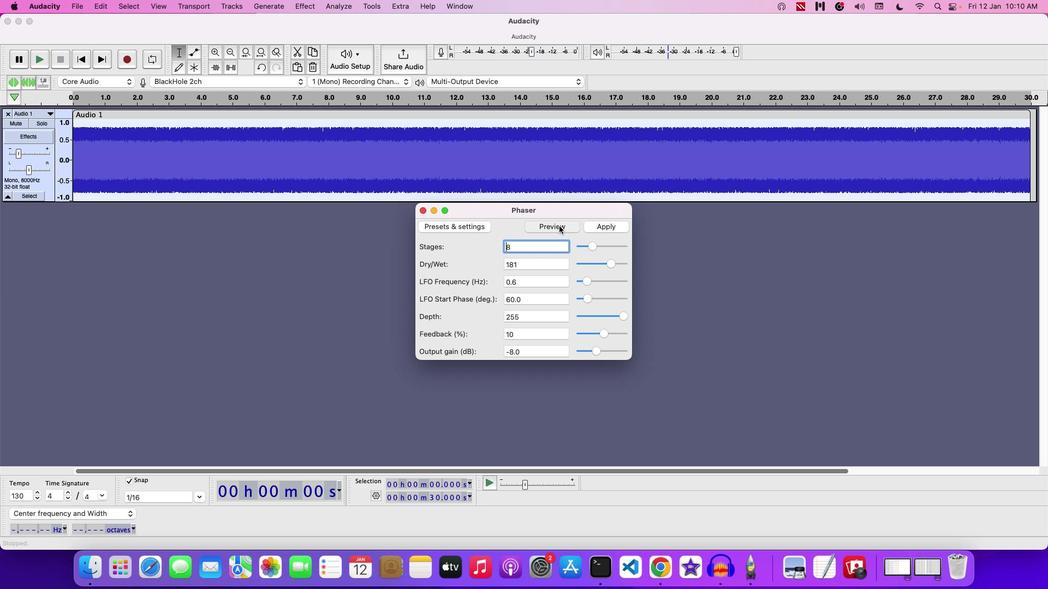 
Action: Mouse moved to (594, 244)
Screenshot: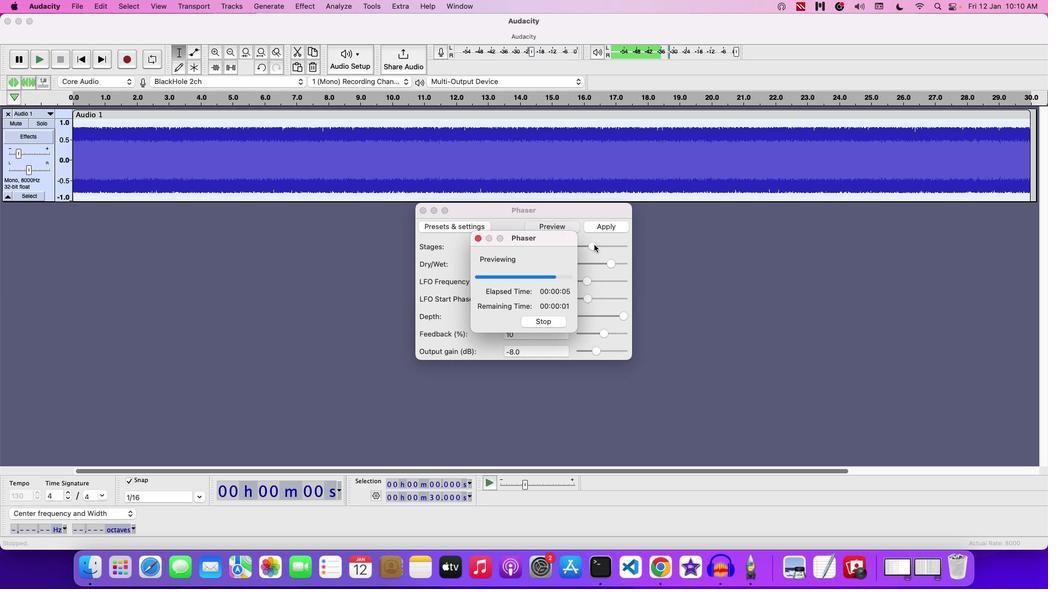 
Action: Mouse pressed left at (594, 244)
Screenshot: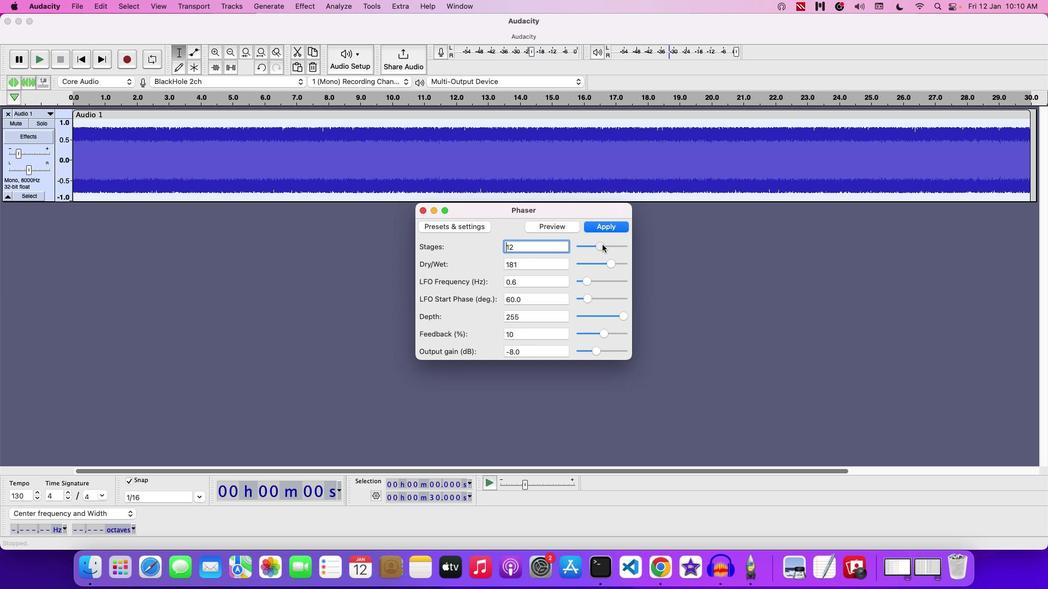 
Action: Mouse moved to (569, 228)
Screenshot: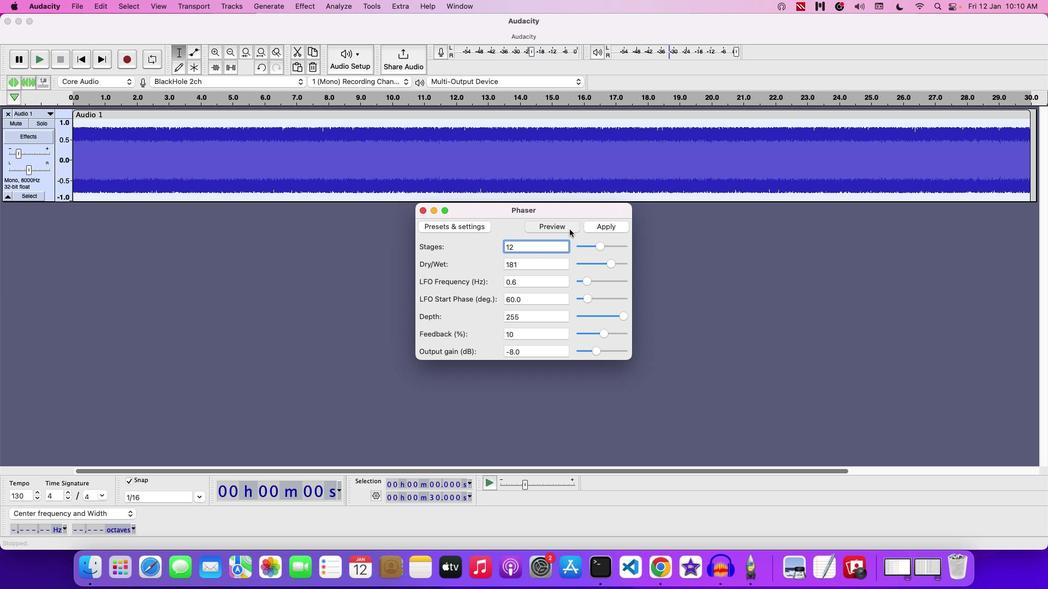
Action: Mouse pressed left at (569, 228)
Screenshot: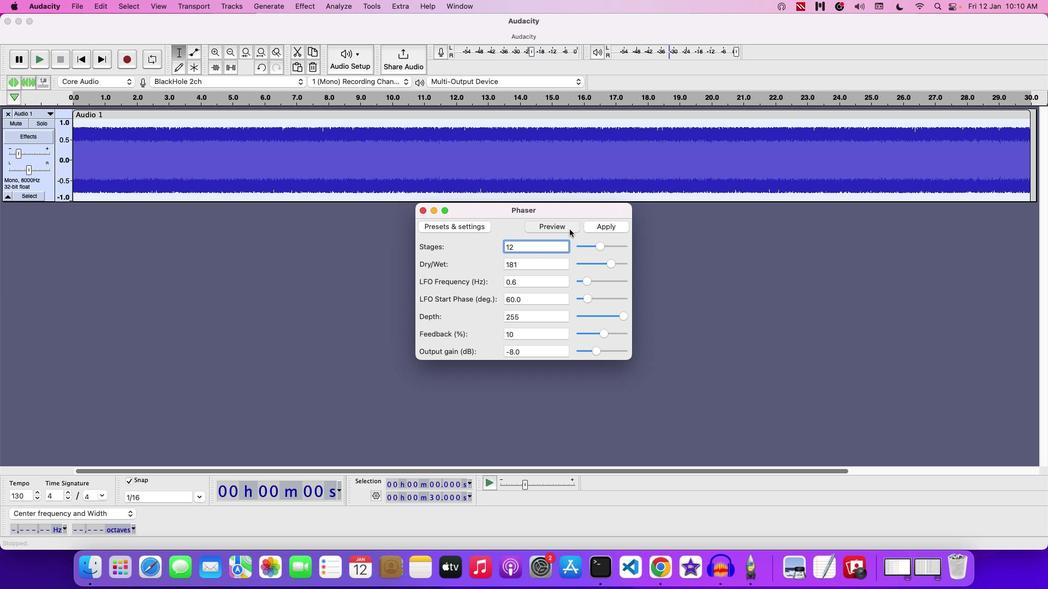 
Action: Mouse moved to (601, 228)
Screenshot: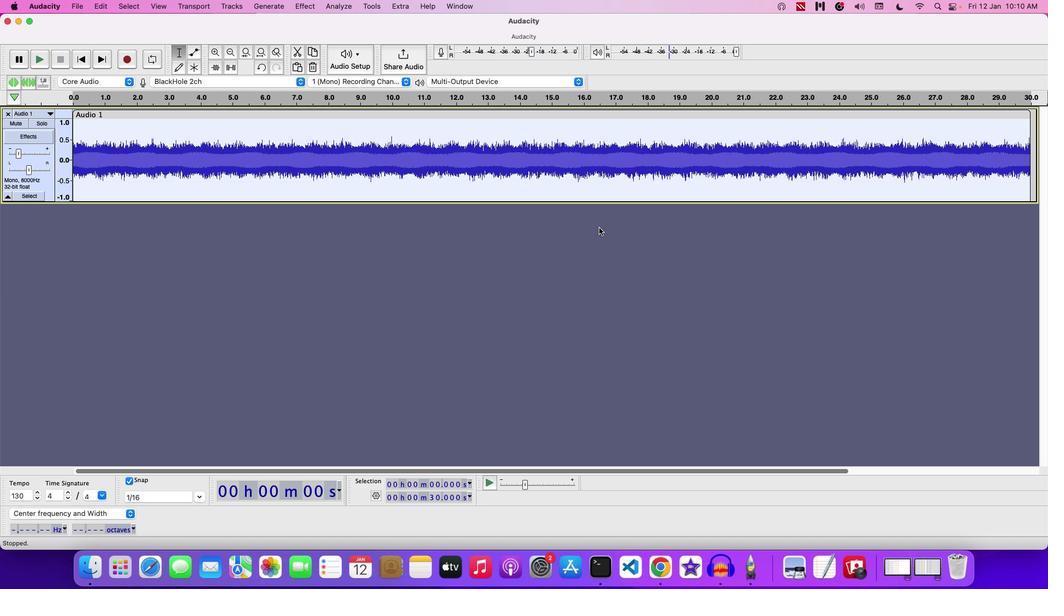 
Action: Mouse pressed left at (601, 228)
Screenshot: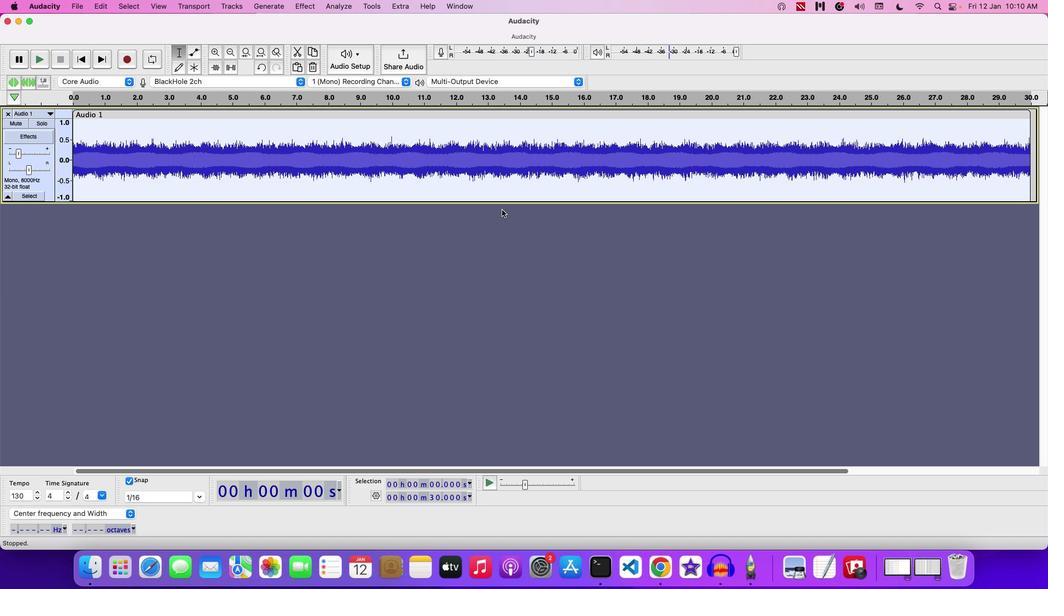 
Action: Mouse moved to (35, 144)
Screenshot: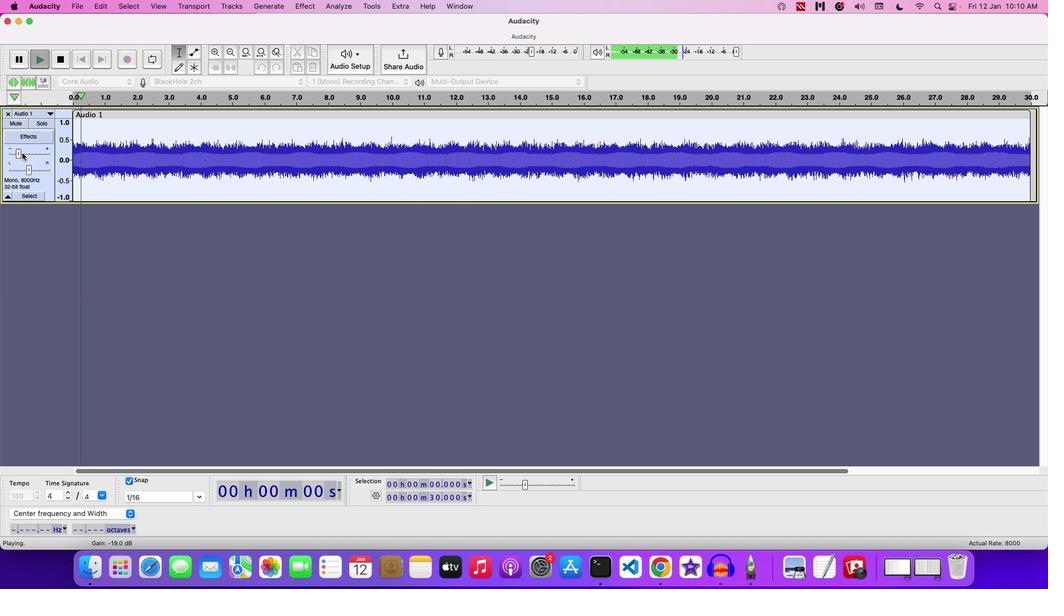 
Action: Key pressed Key.space
Screenshot: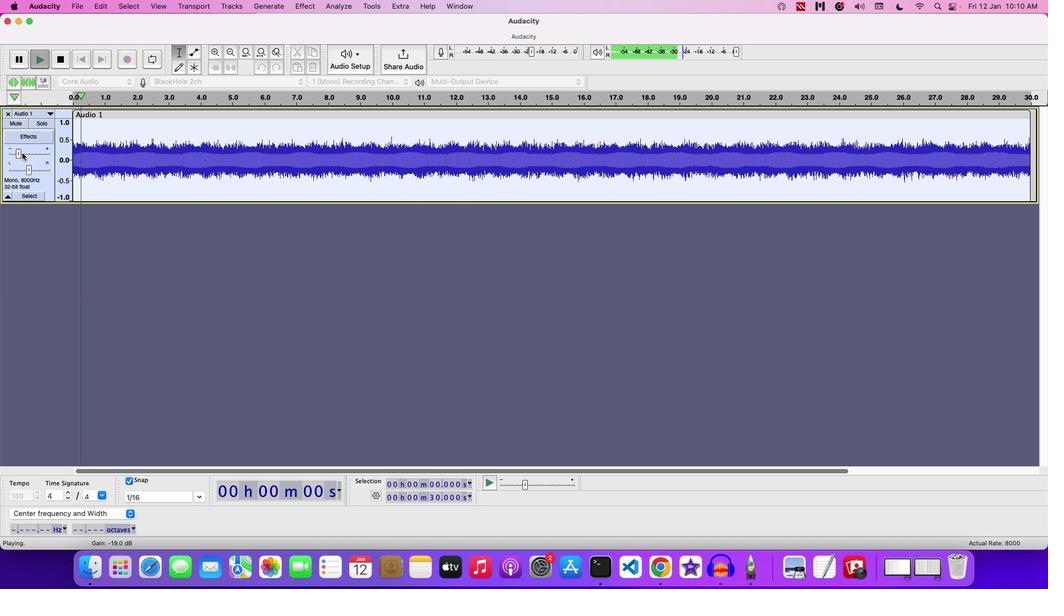 
Action: Mouse moved to (19, 154)
Screenshot: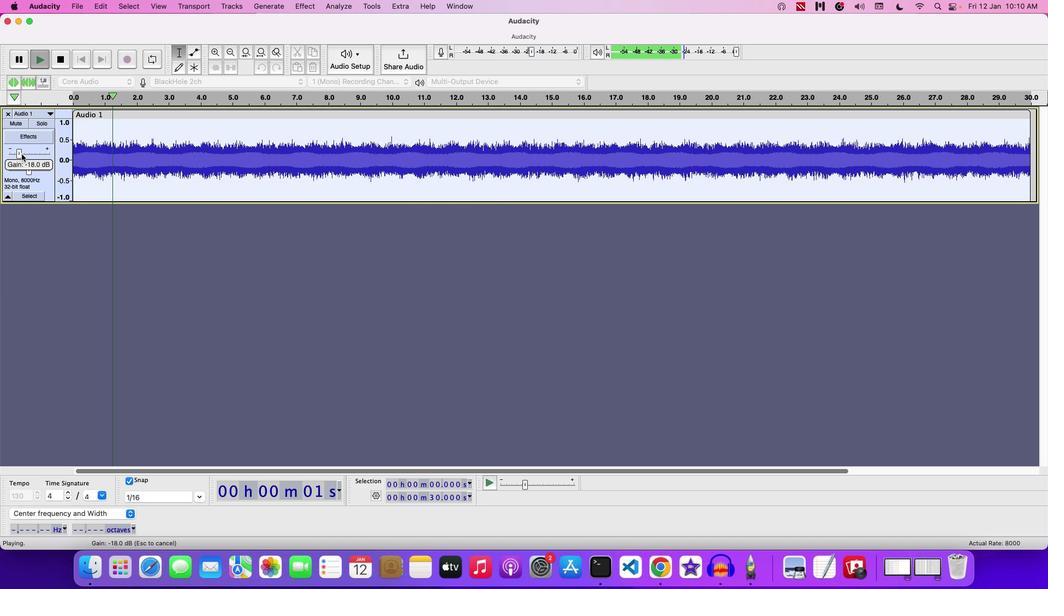 
Action: Mouse pressed left at (19, 154)
Screenshot: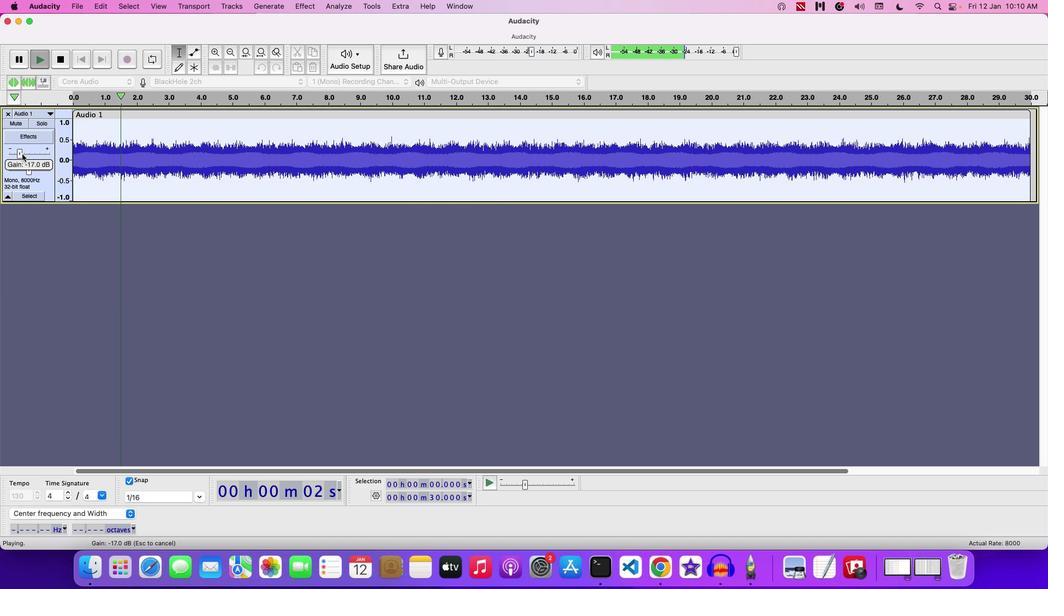 
Action: Mouse moved to (18, 155)
Screenshot: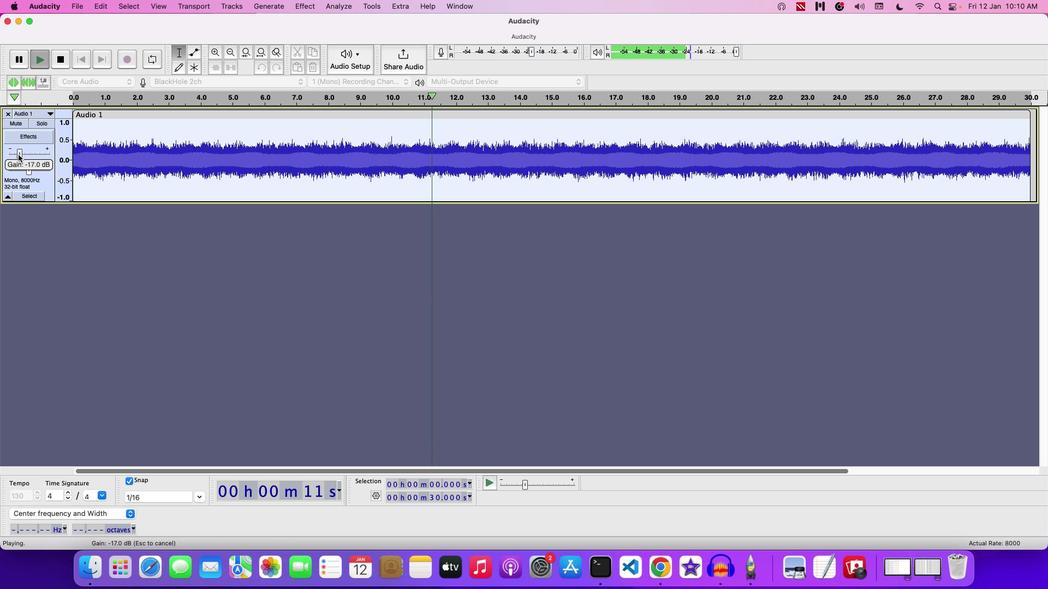 
Action: Mouse pressed left at (18, 155)
Screenshot: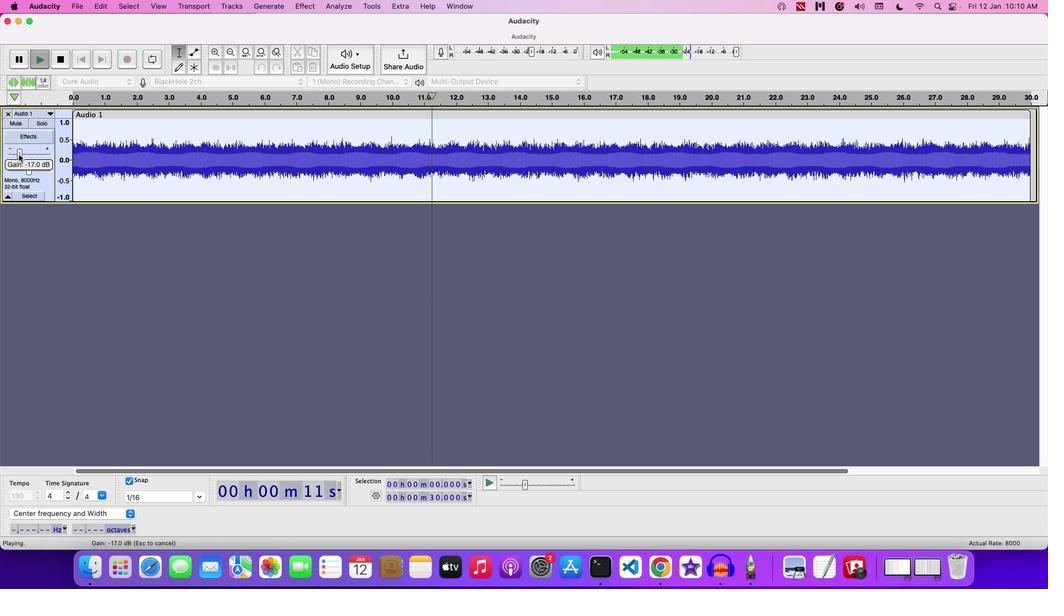 
Action: Mouse moved to (417, 107)
Screenshot: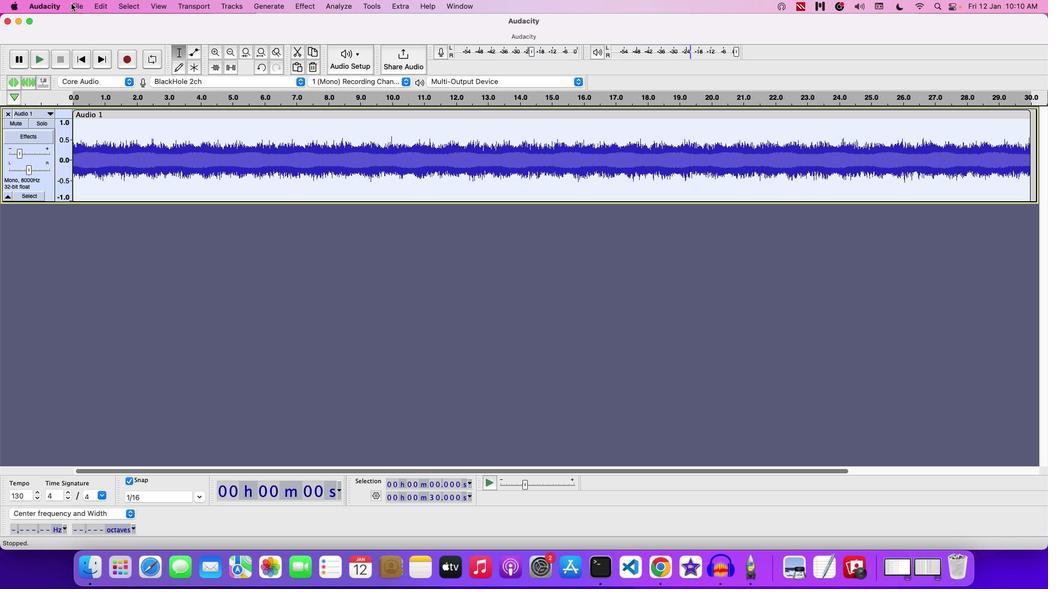 
Action: Key pressed Key.space
Screenshot: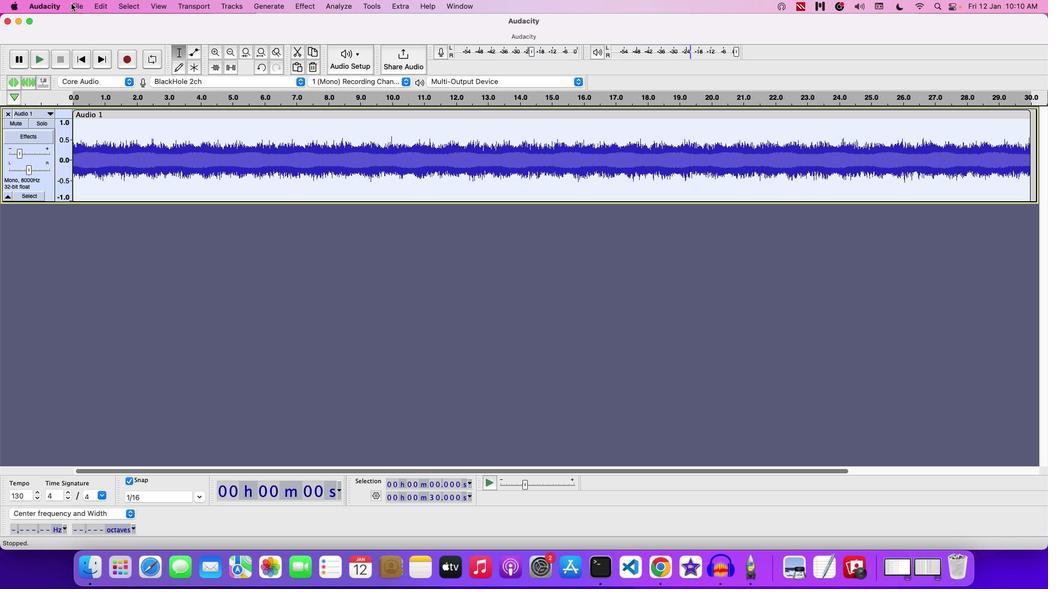 
Action: Mouse moved to (71, 3)
Screenshot: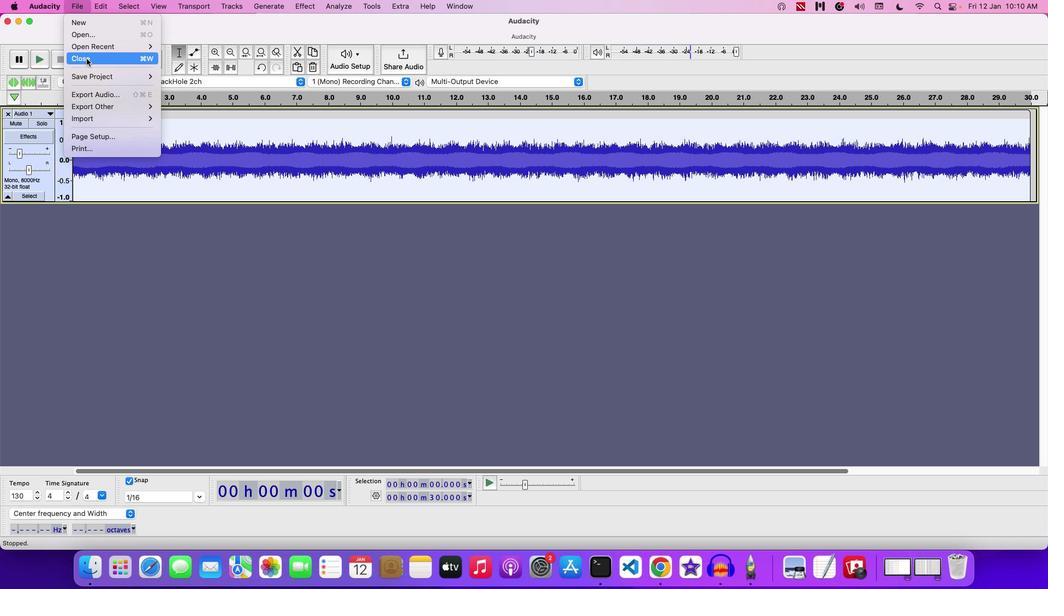 
Action: Mouse pressed left at (71, 3)
Screenshot: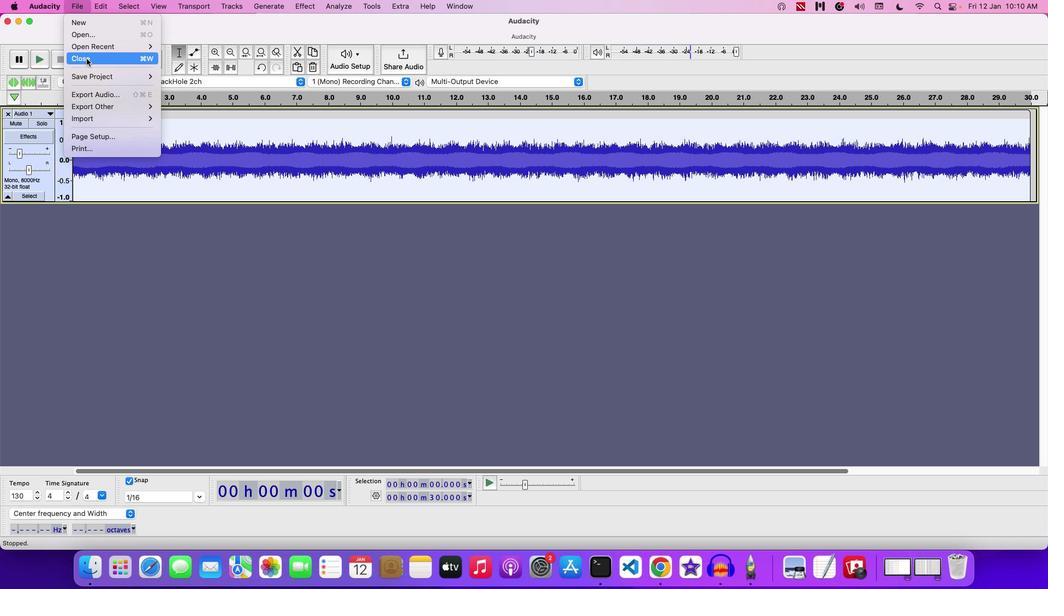 
Action: Mouse moved to (85, 73)
Screenshot: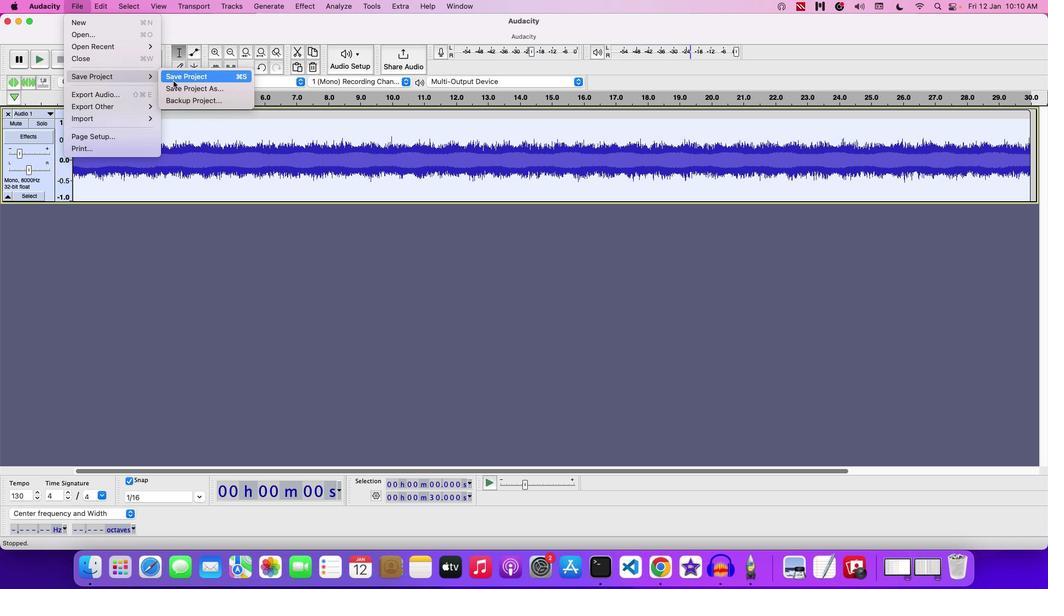 
Action: Mouse pressed left at (85, 73)
Screenshot: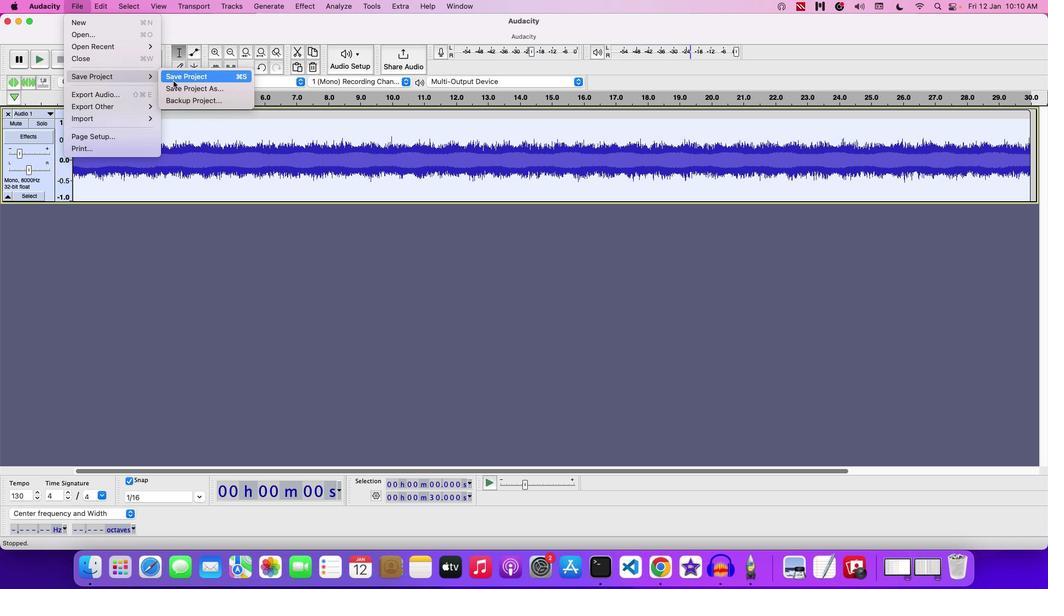 
Action: Mouse moved to (173, 81)
Screenshot: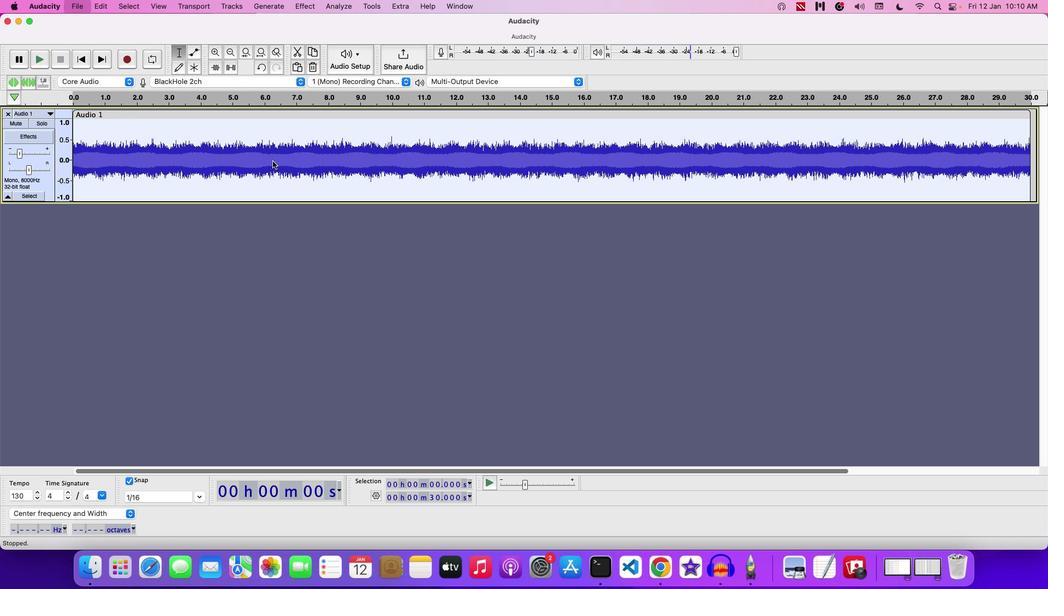 
Action: Mouse pressed left at (173, 81)
Screenshot: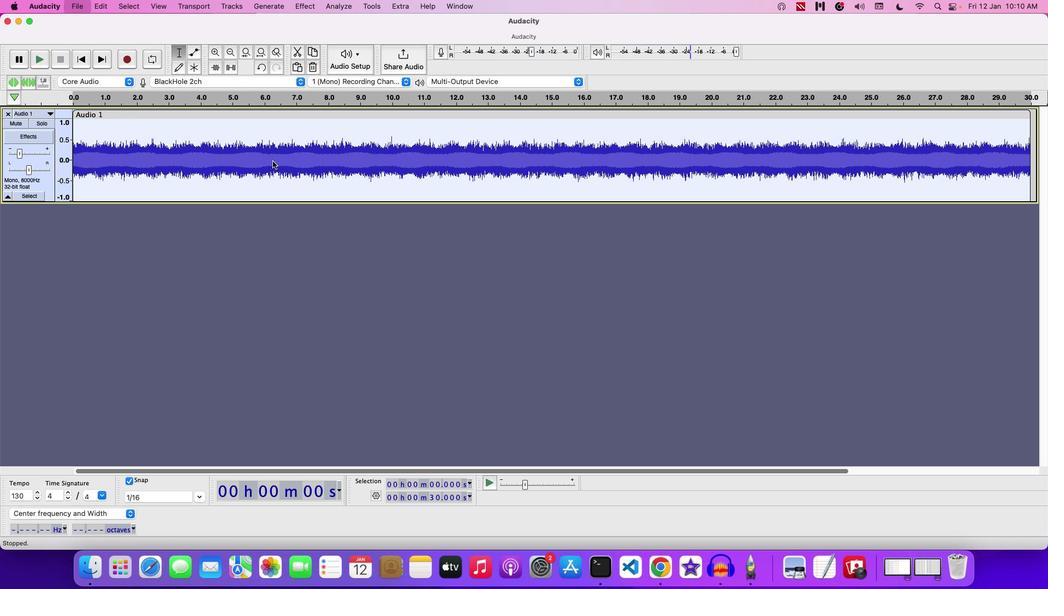 
Action: Mouse moved to (555, 151)
Screenshot: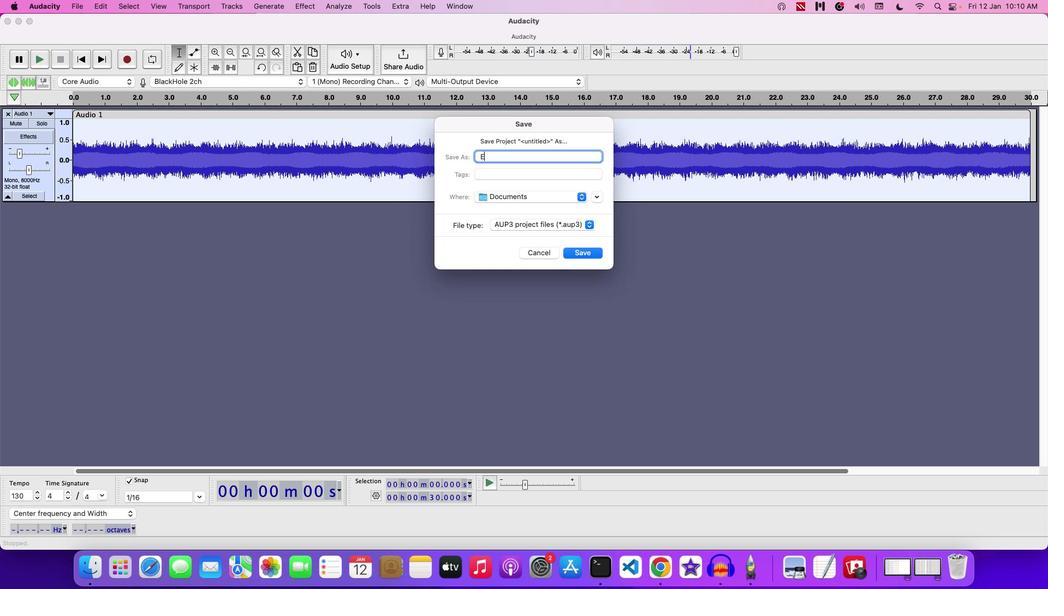 
Action: Key pressed 'E''P''E'Key.backspaceKey.backspaceKey.backspace'P''H''A''S''E''R'Key.space'E''F''F''E''C''T'Key.space'O''N'Key.space'W''H''I''T''E'Key.space'N''O''I''S''E'Key.space
Screenshot: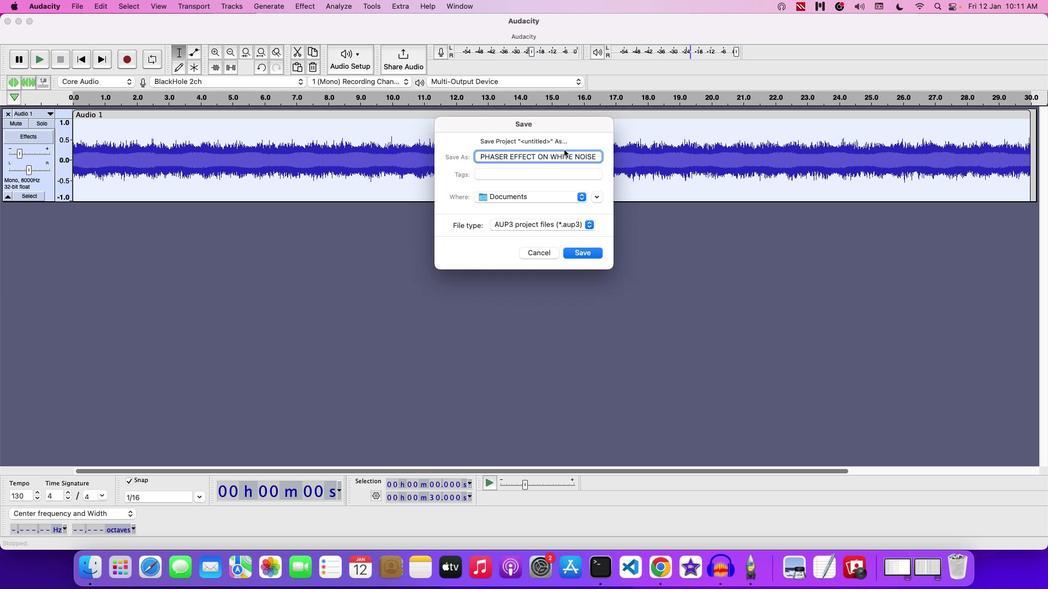 
Action: Mouse moved to (602, 135)
Screenshot: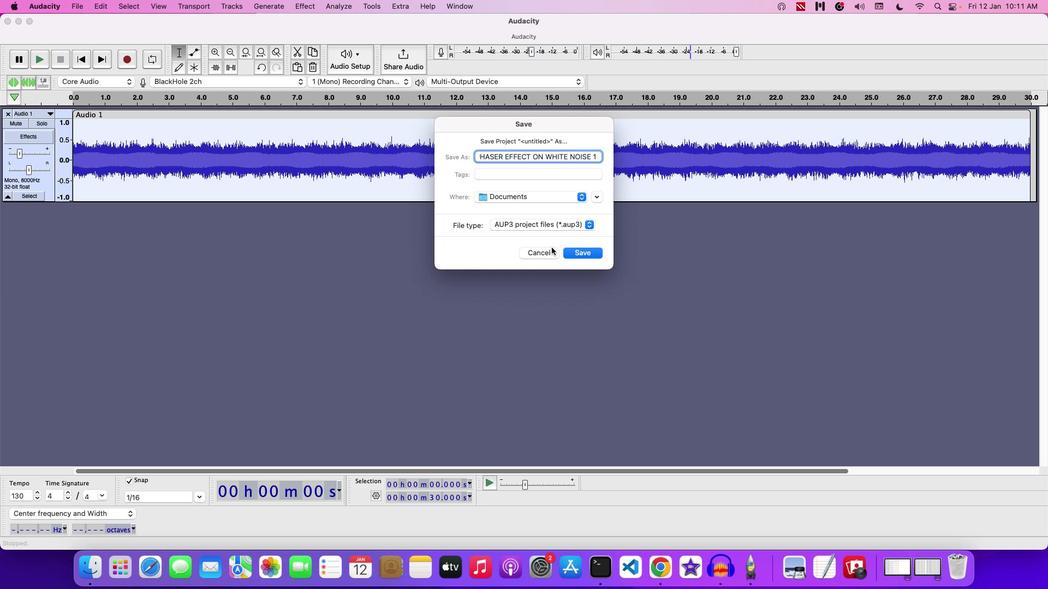 
Action: Key pressed '1'
Screenshot: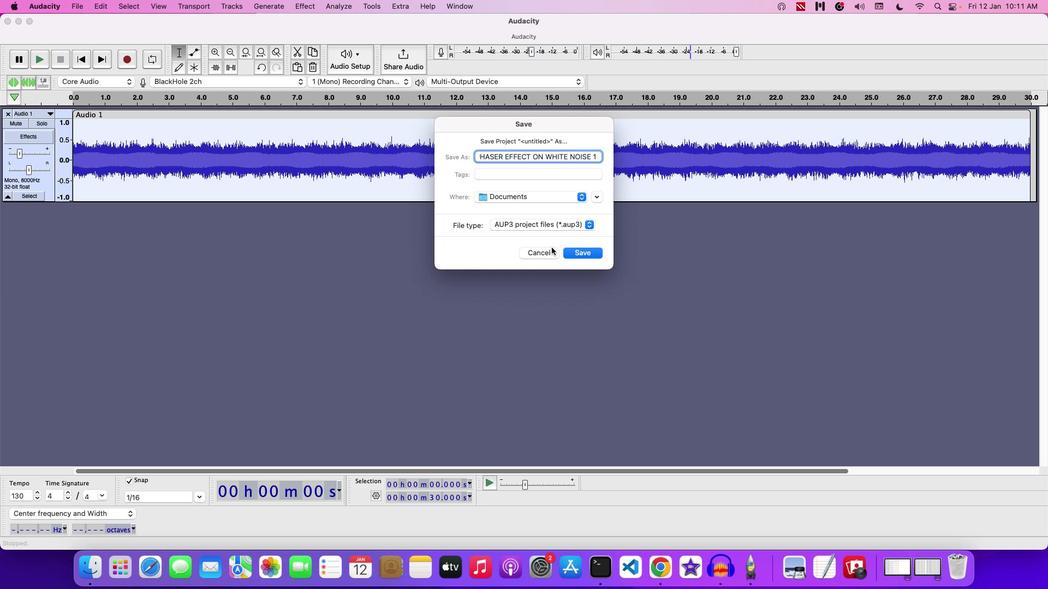 
Action: Mouse moved to (570, 247)
Screenshot: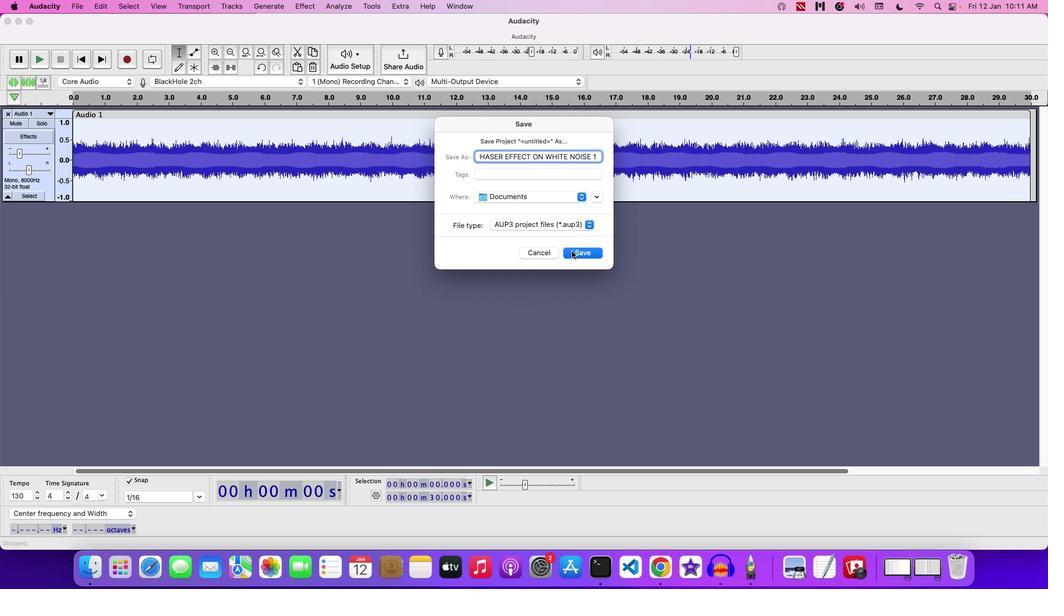 
Action: Mouse pressed left at (570, 247)
Screenshot: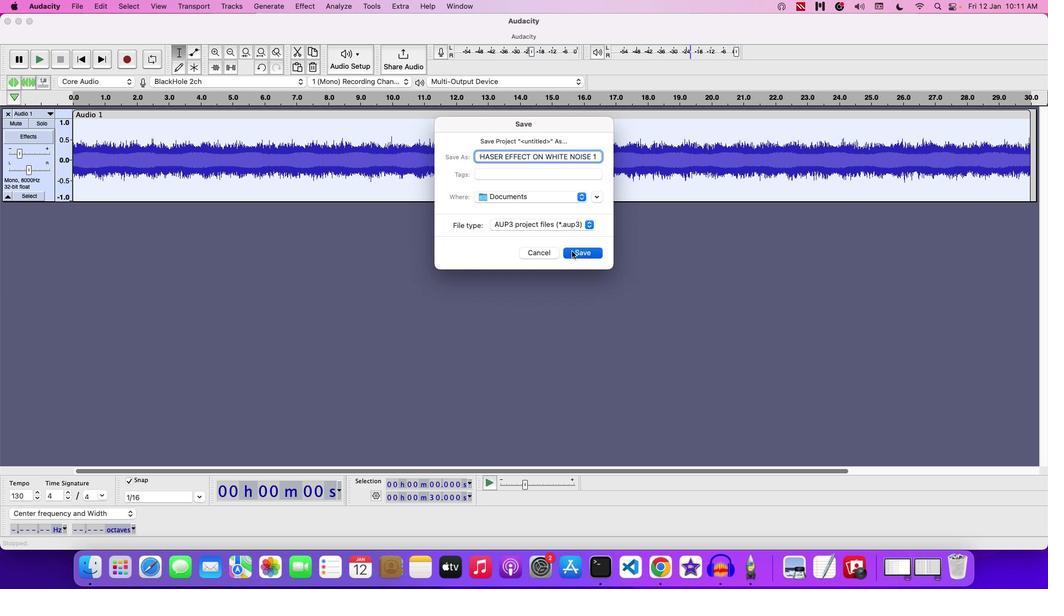 
Action: Mouse moved to (571, 251)
Screenshot: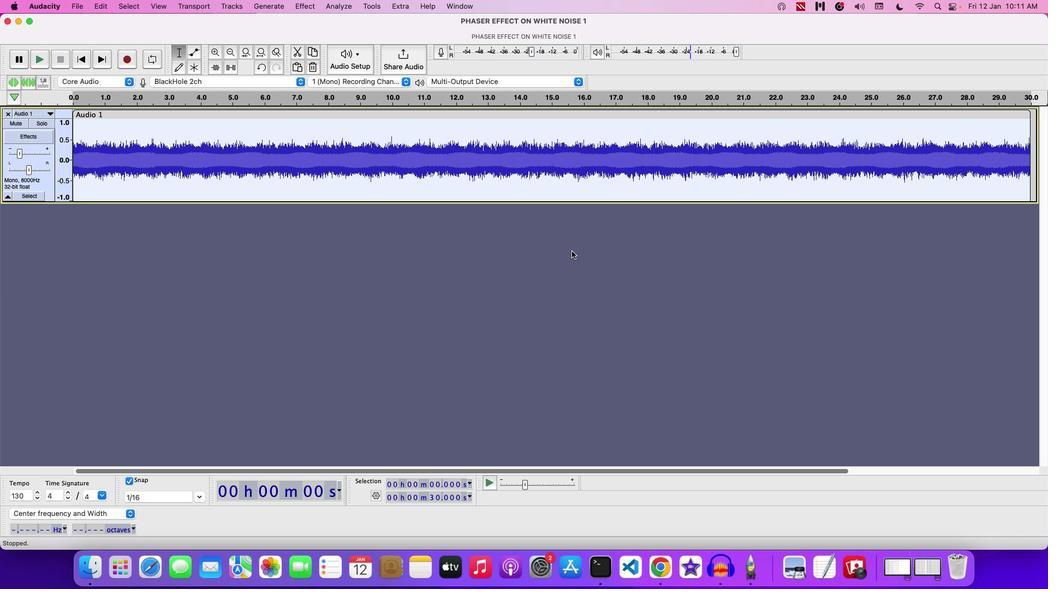 
Action: Mouse pressed left at (571, 251)
Screenshot: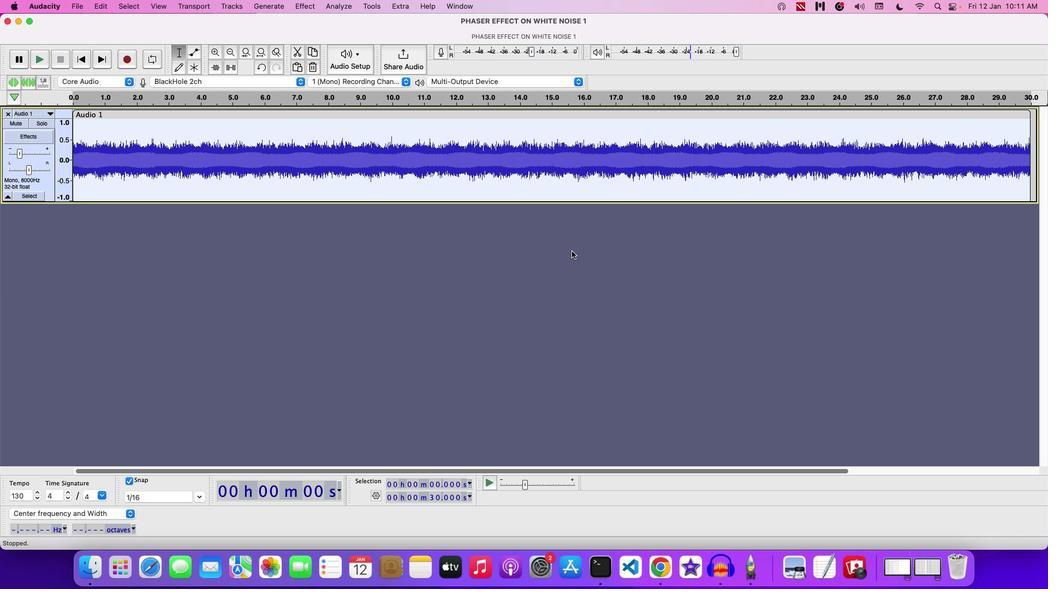 
Action: Mouse moved to (573, 246)
Screenshot: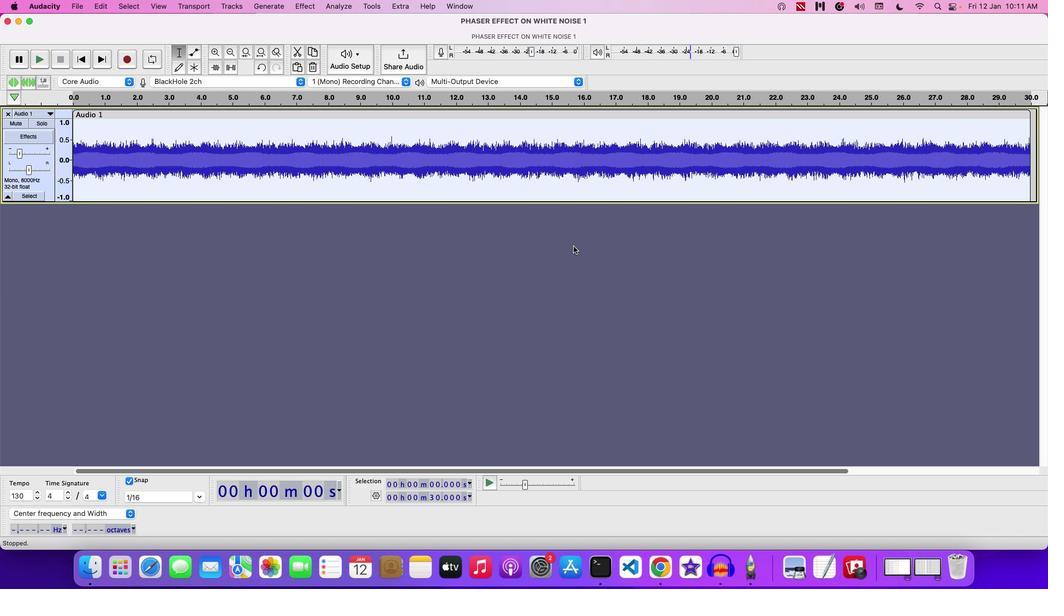 
